 Task: Open Card Card0000000163 in Board Board0000000041 in Workspace WS0000000014 in Trello. Add Member Carxxstreet791@gmail.com to Card Card0000000163 in Board Board0000000041 in Workspace WS0000000014 in Trello. Add Orange Label titled Label0000000163 to Card Card0000000163 in Board Board0000000041 in Workspace WS0000000014 in Trello. Add Checklist CL0000000163 to Card Card0000000163 in Board Board0000000041 in Workspace WS0000000014 in Trello. Add Dates with Start Date as Oct 01 2023 and Due Date as Oct 31 2023 to Card Card0000000163 in Board Board0000000041 in Workspace WS0000000014 in Trello
Action: Mouse moved to (429, 560)
Screenshot: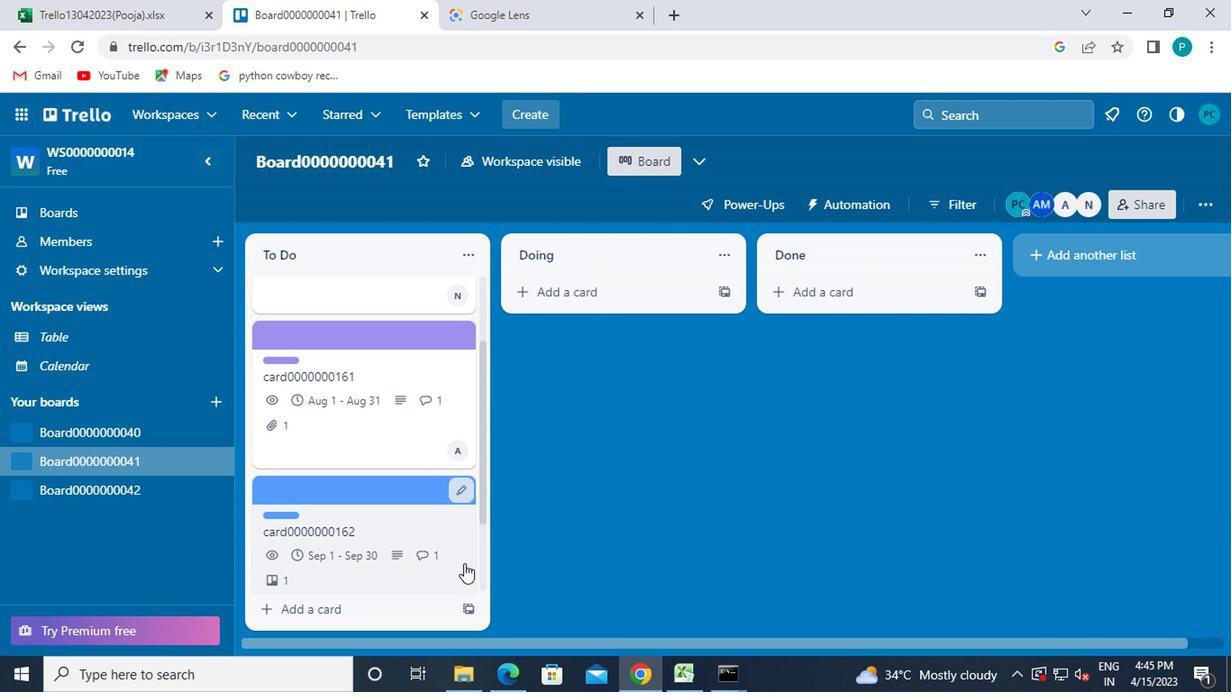 
Action: Mouse scrolled (429, 560) with delta (0, 0)
Screenshot: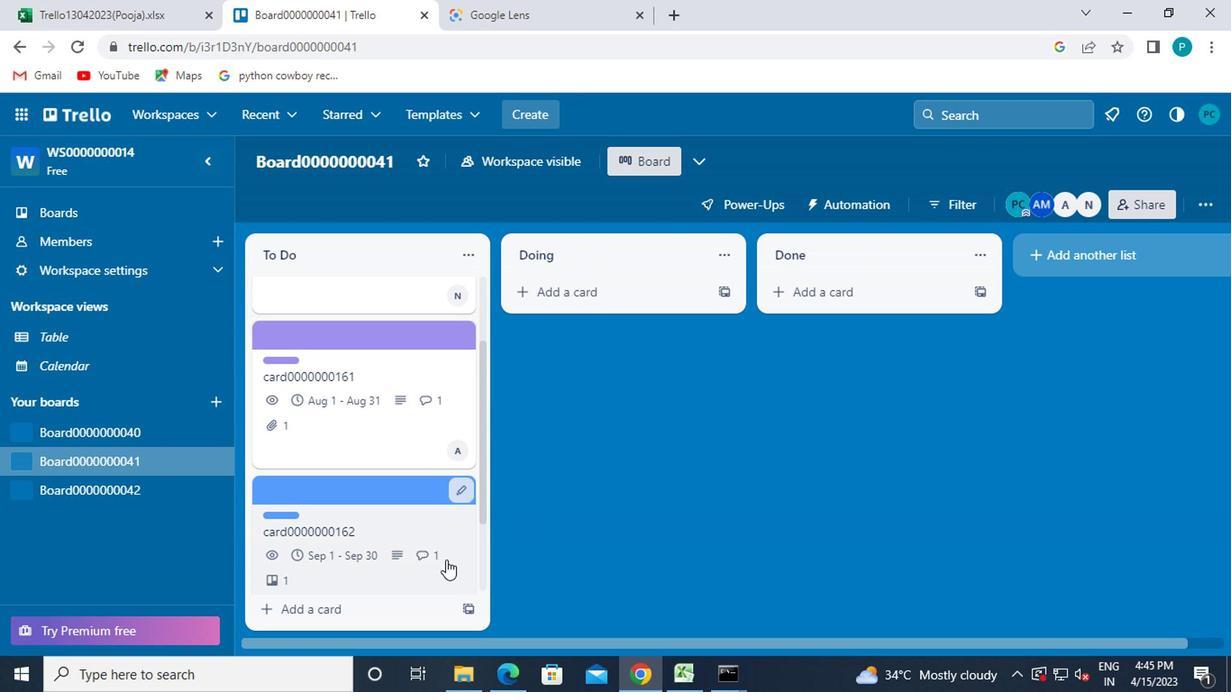 
Action: Mouse scrolled (429, 560) with delta (0, 0)
Screenshot: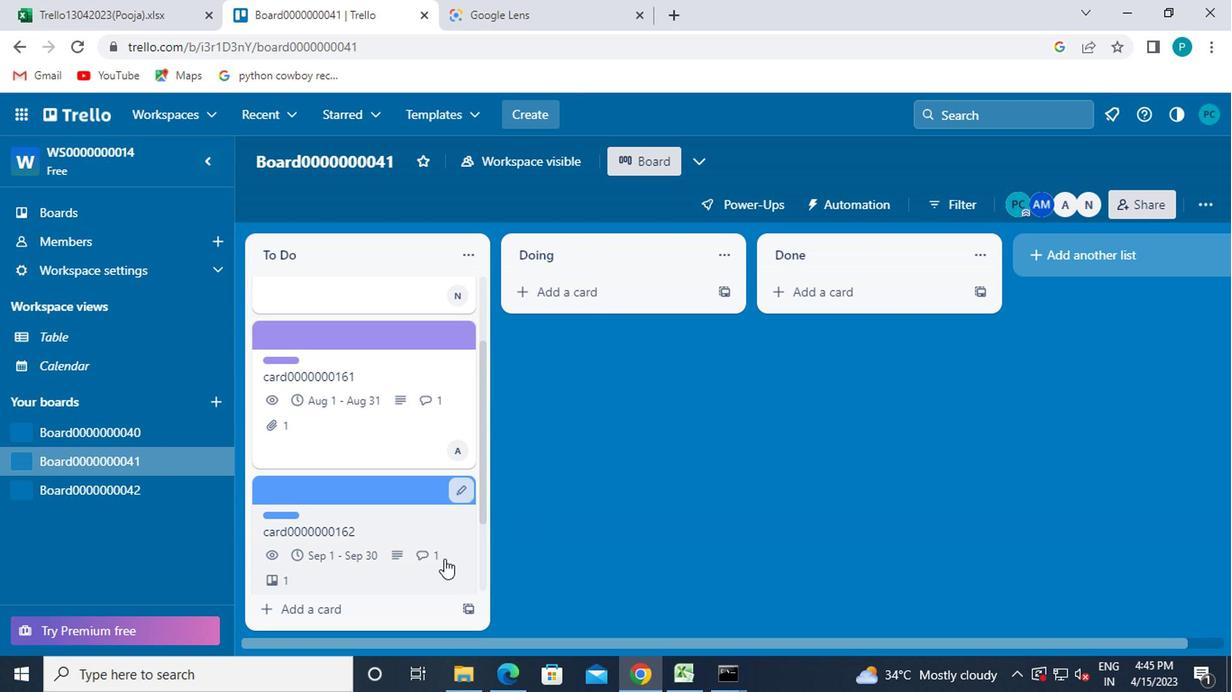 
Action: Mouse scrolled (429, 560) with delta (0, 0)
Screenshot: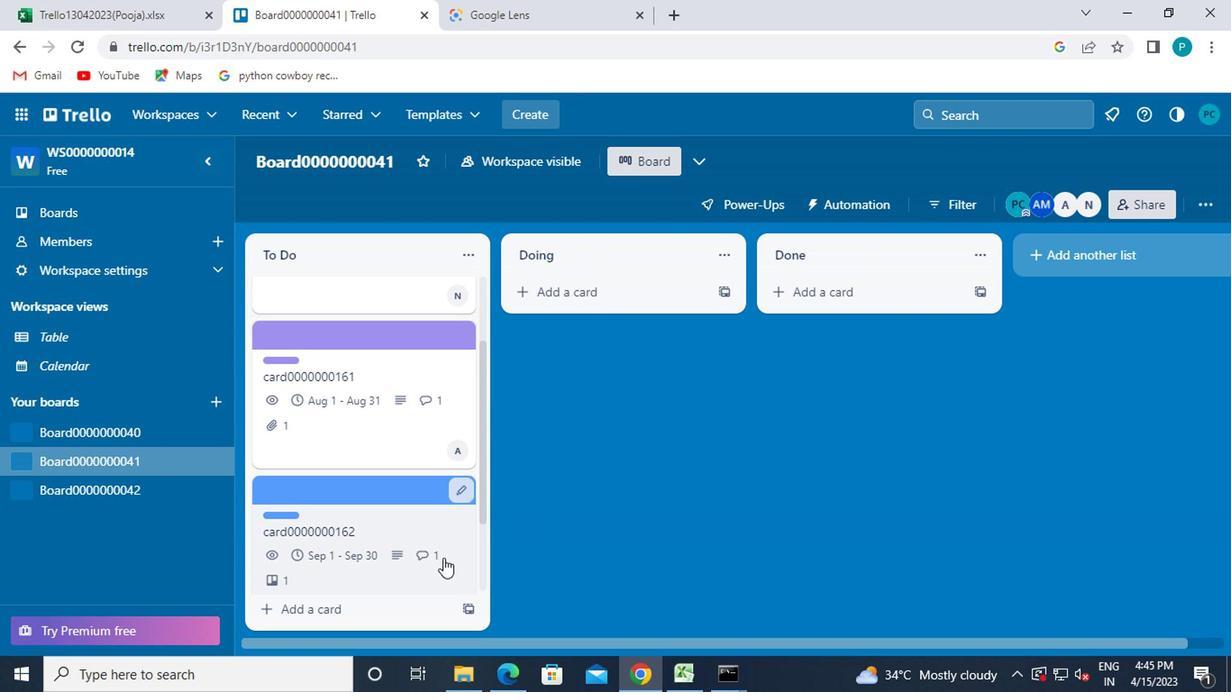 
Action: Mouse moved to (400, 538)
Screenshot: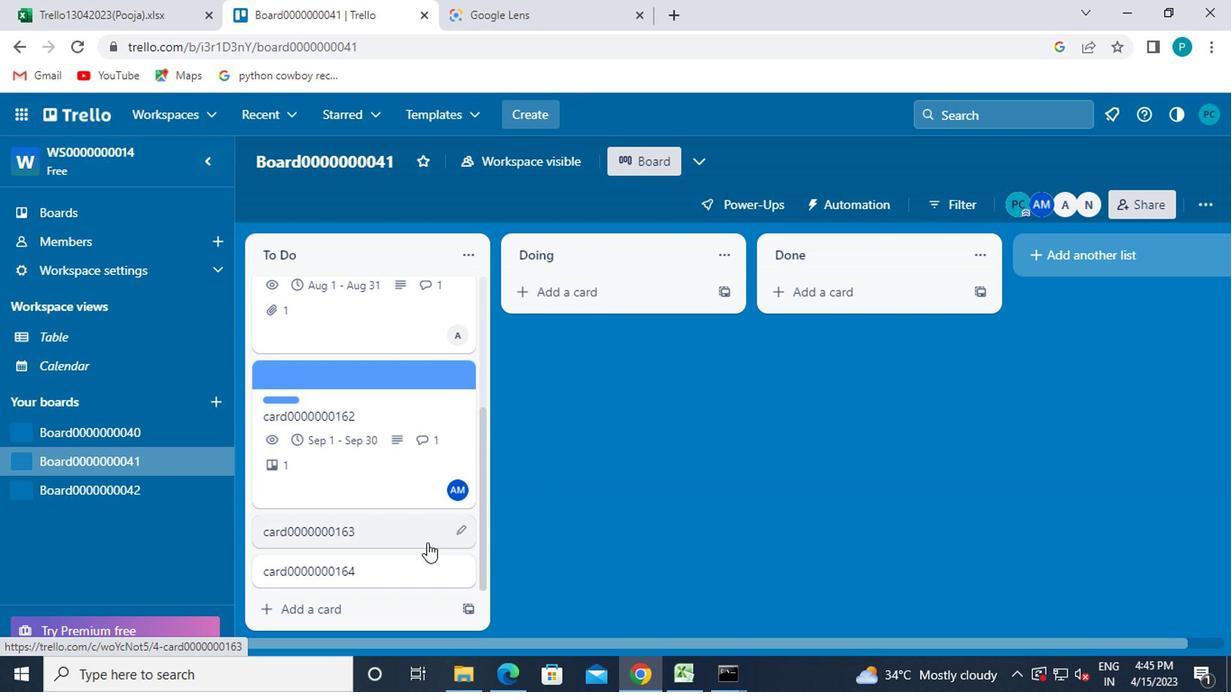 
Action: Mouse pressed left at (400, 538)
Screenshot: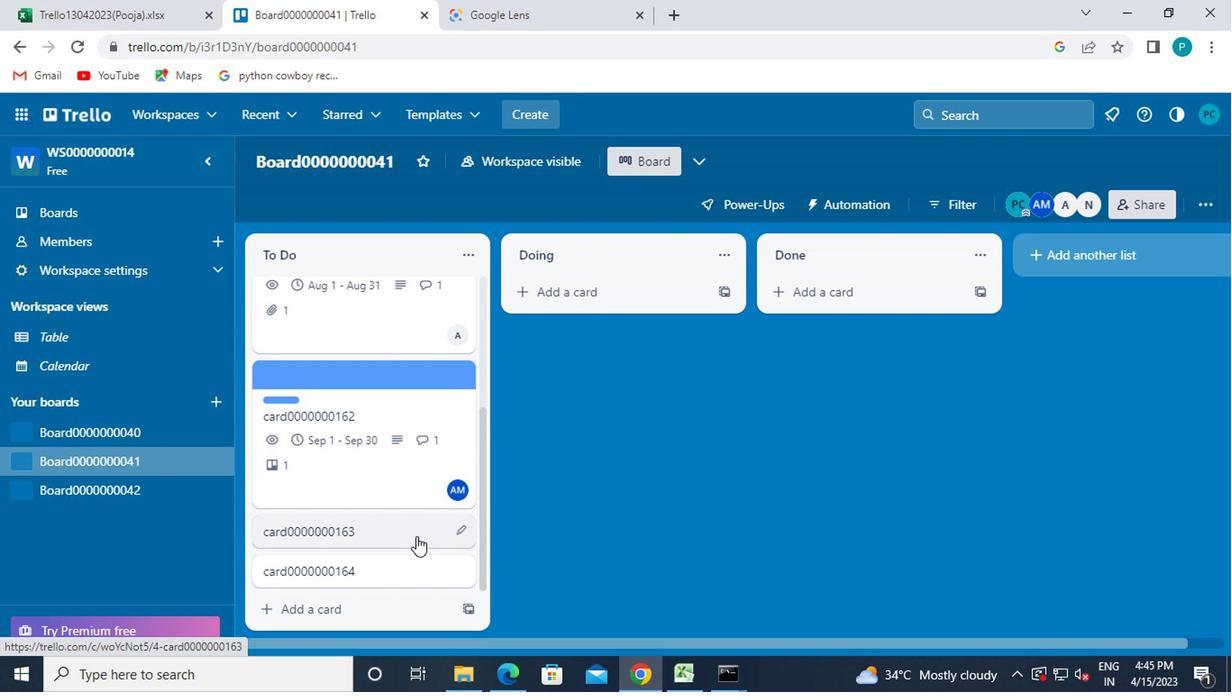 
Action: Mouse moved to (851, 324)
Screenshot: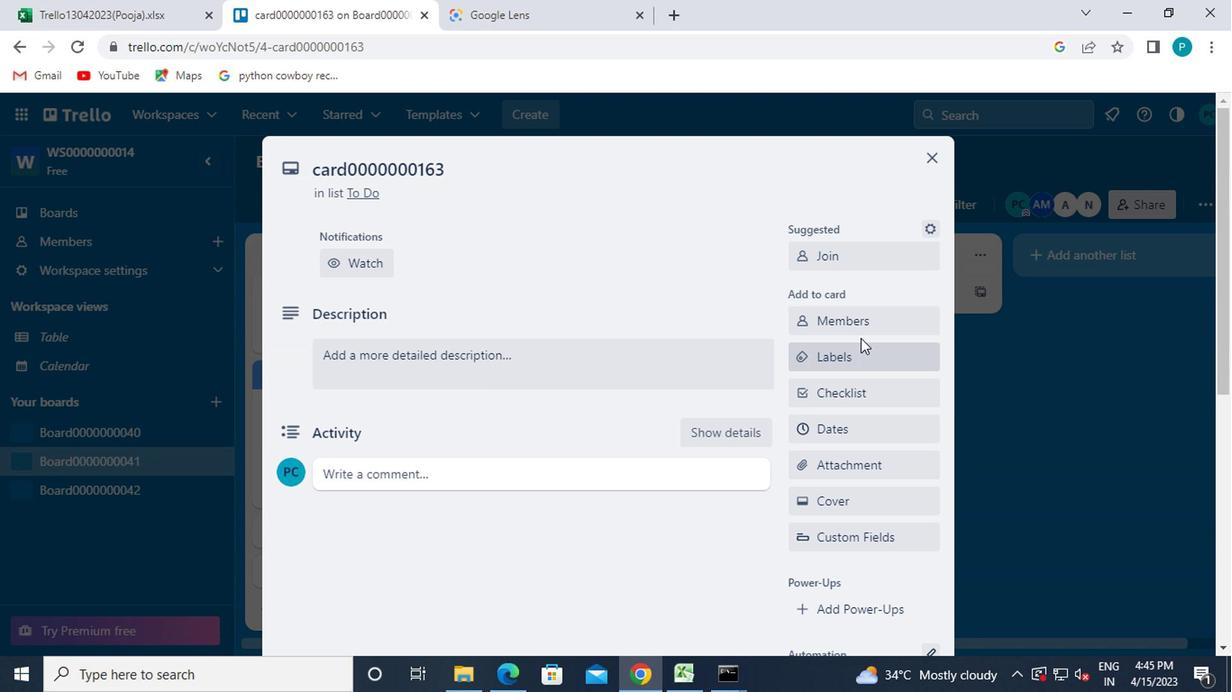 
Action: Mouse pressed left at (851, 324)
Screenshot: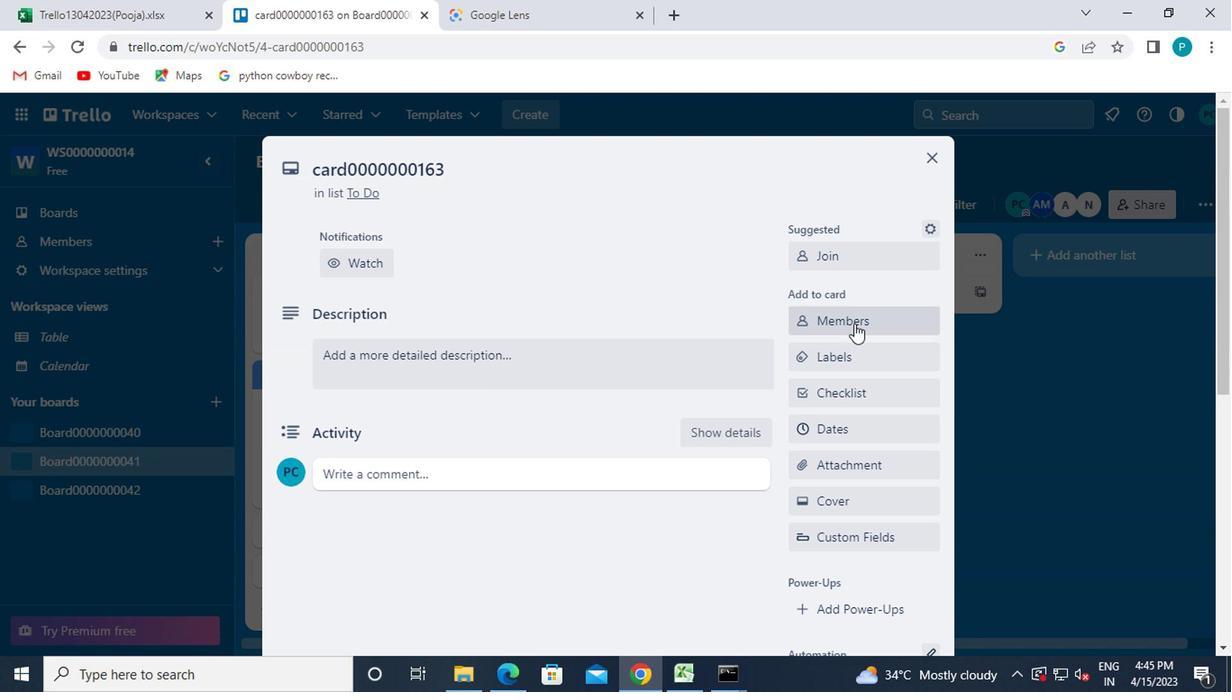 
Action: Mouse moved to (853, 196)
Screenshot: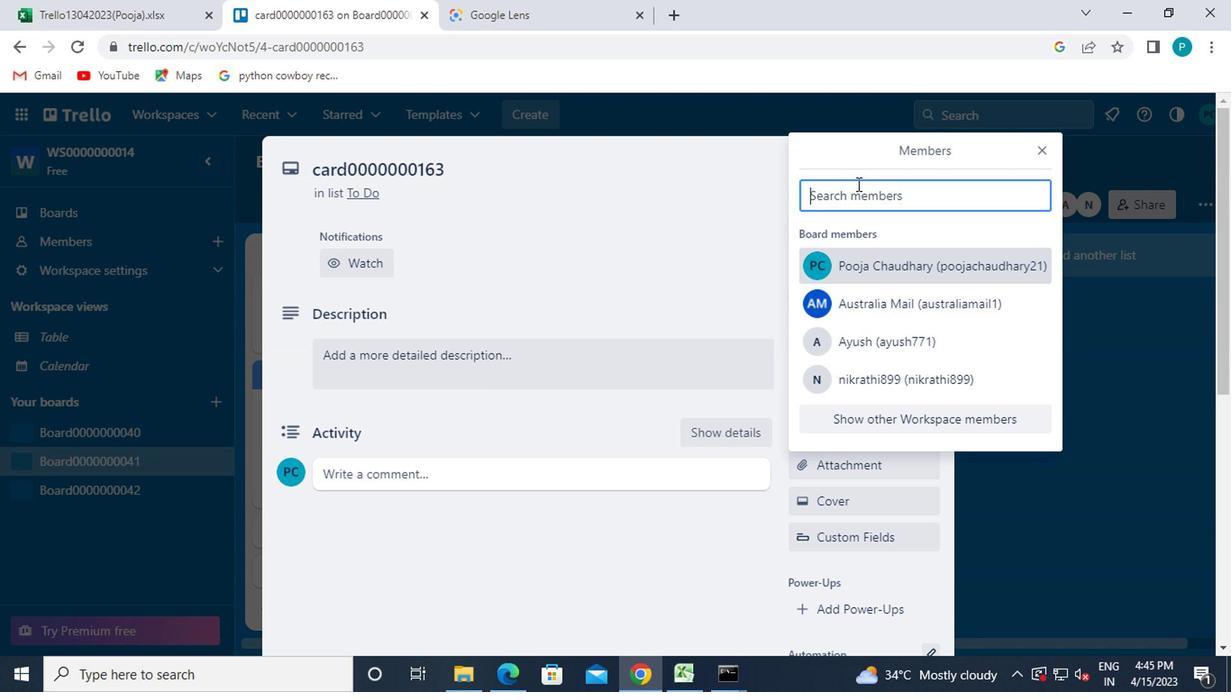 
Action: Mouse pressed left at (853, 196)
Screenshot: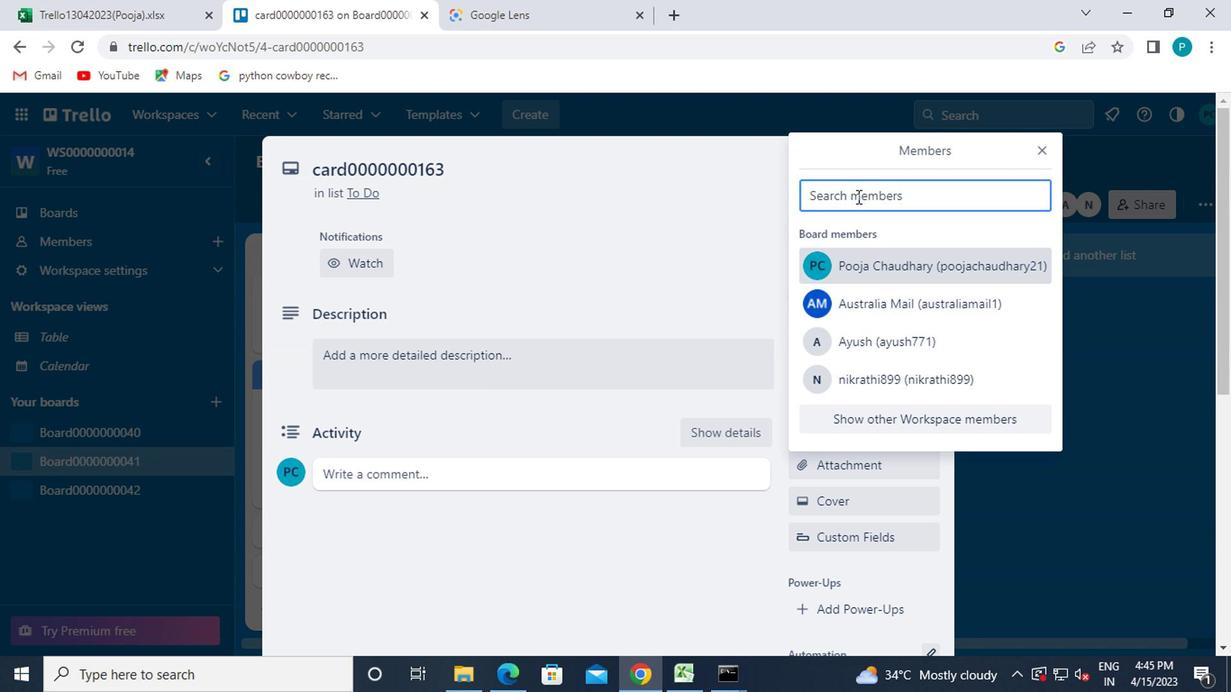
Action: Key pressed carxx
Screenshot: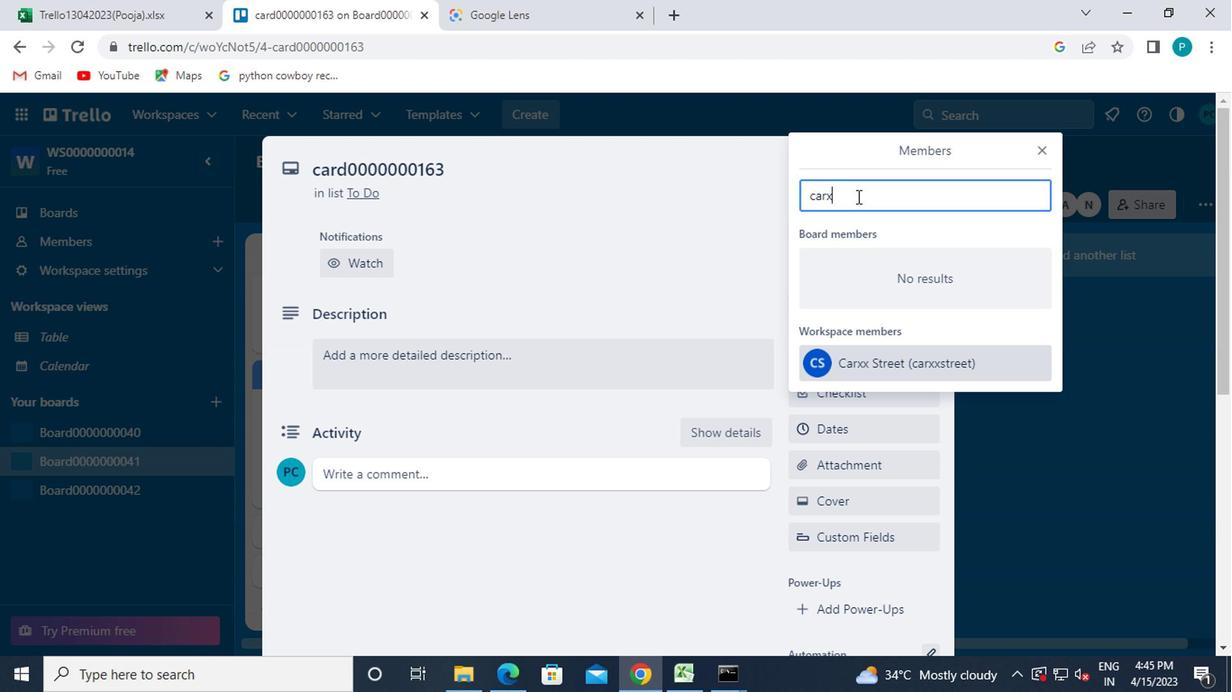 
Action: Mouse moved to (905, 357)
Screenshot: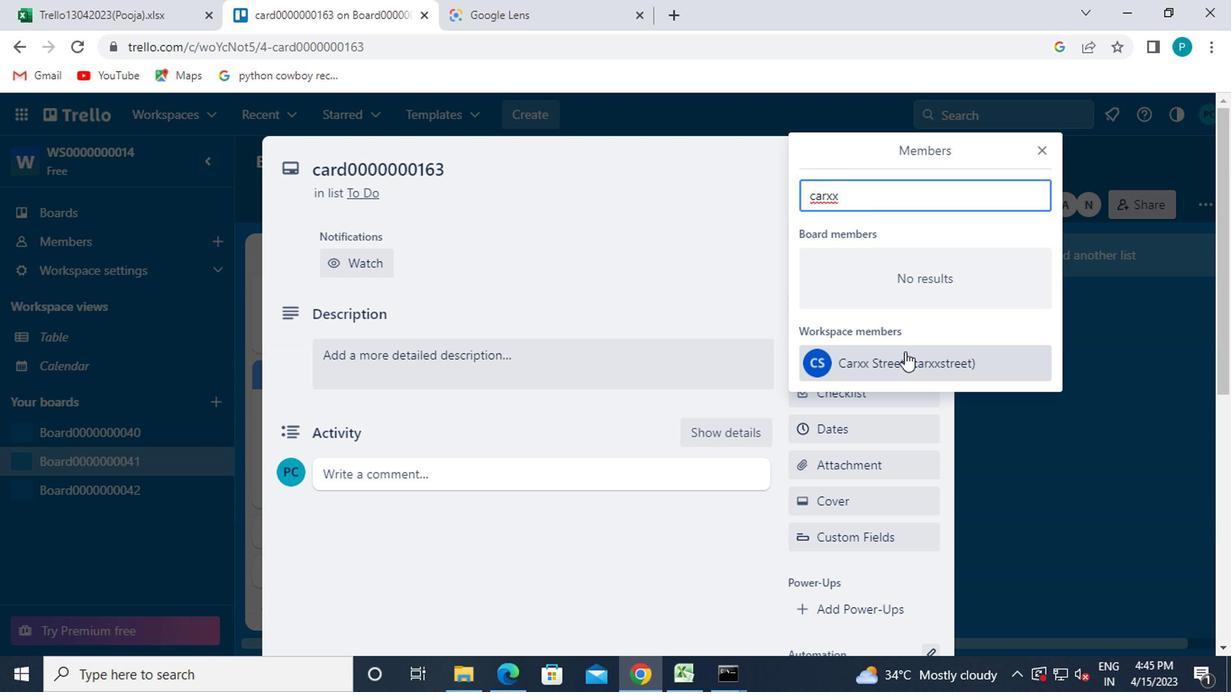 
Action: Mouse pressed left at (905, 357)
Screenshot: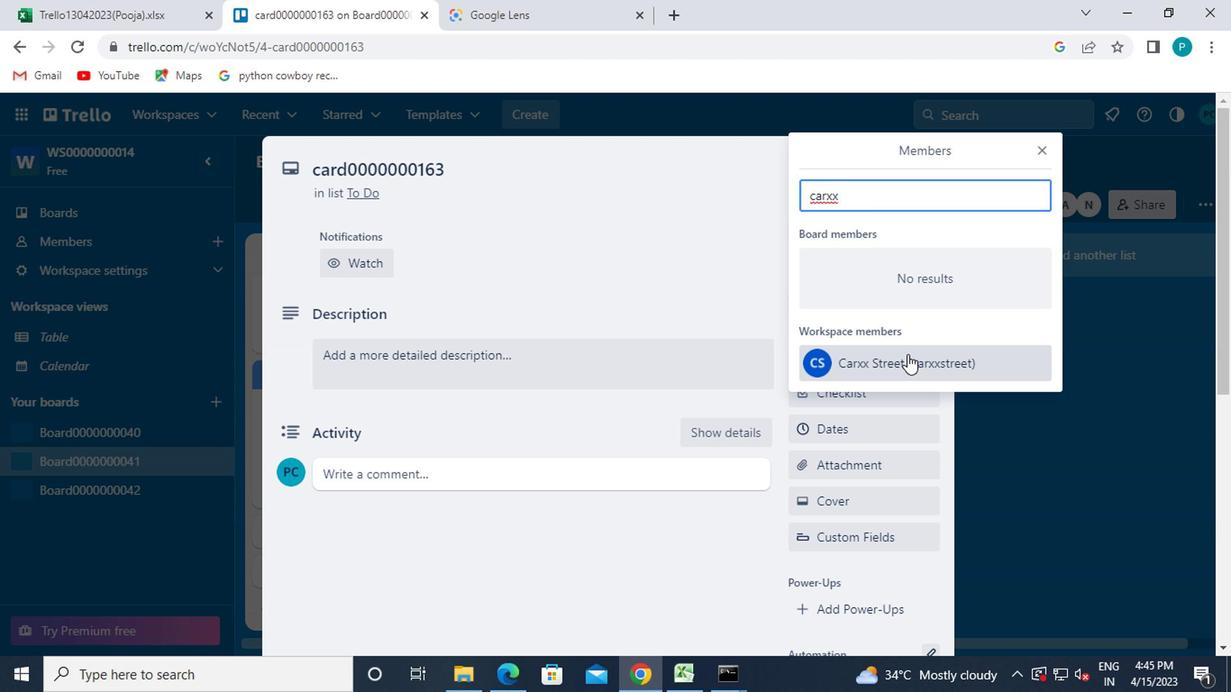 
Action: Mouse moved to (1048, 147)
Screenshot: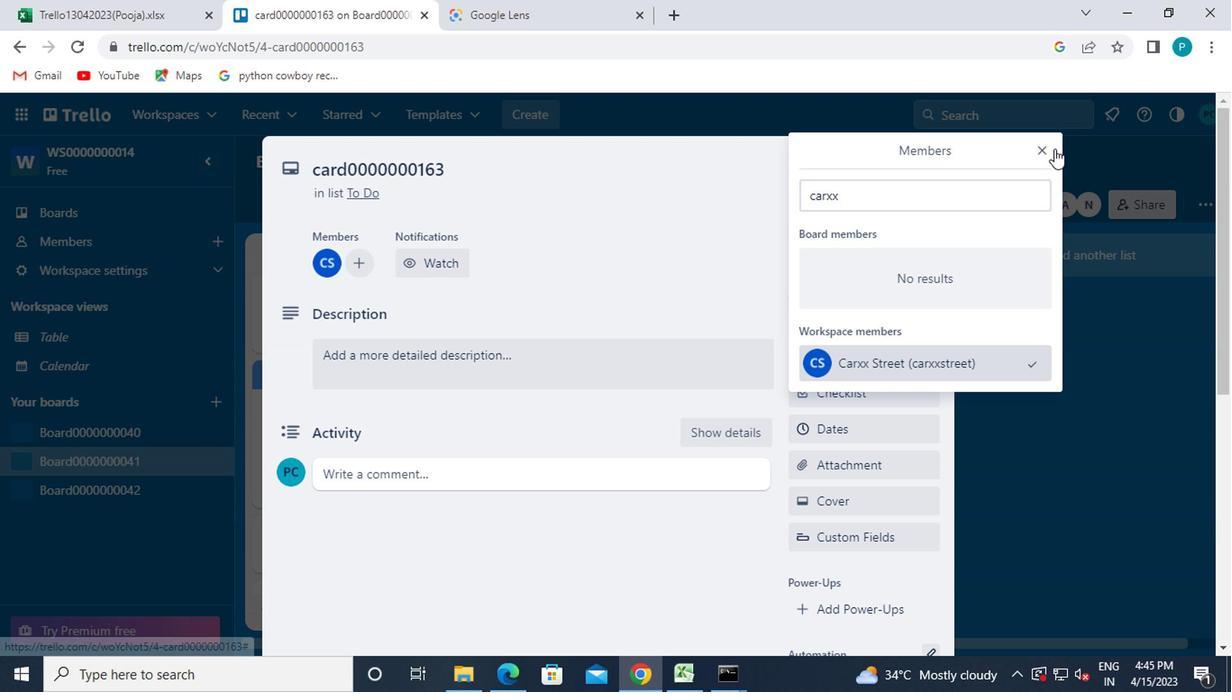 
Action: Mouse pressed left at (1048, 147)
Screenshot: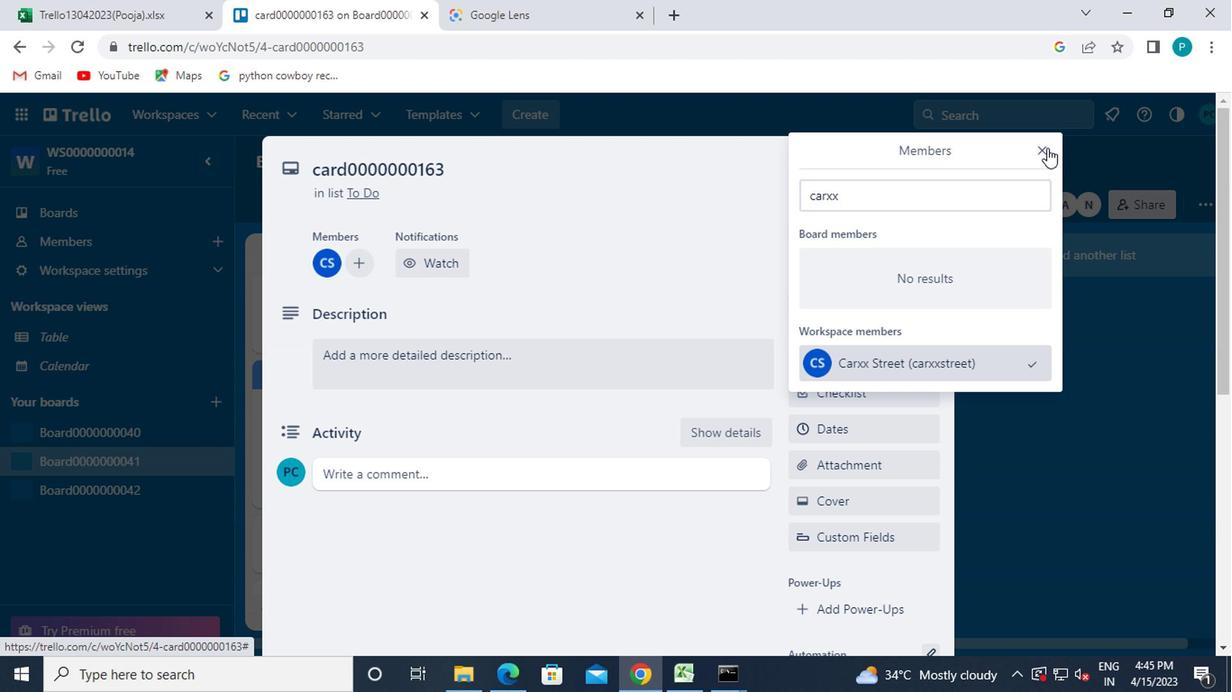 
Action: Mouse moved to (889, 359)
Screenshot: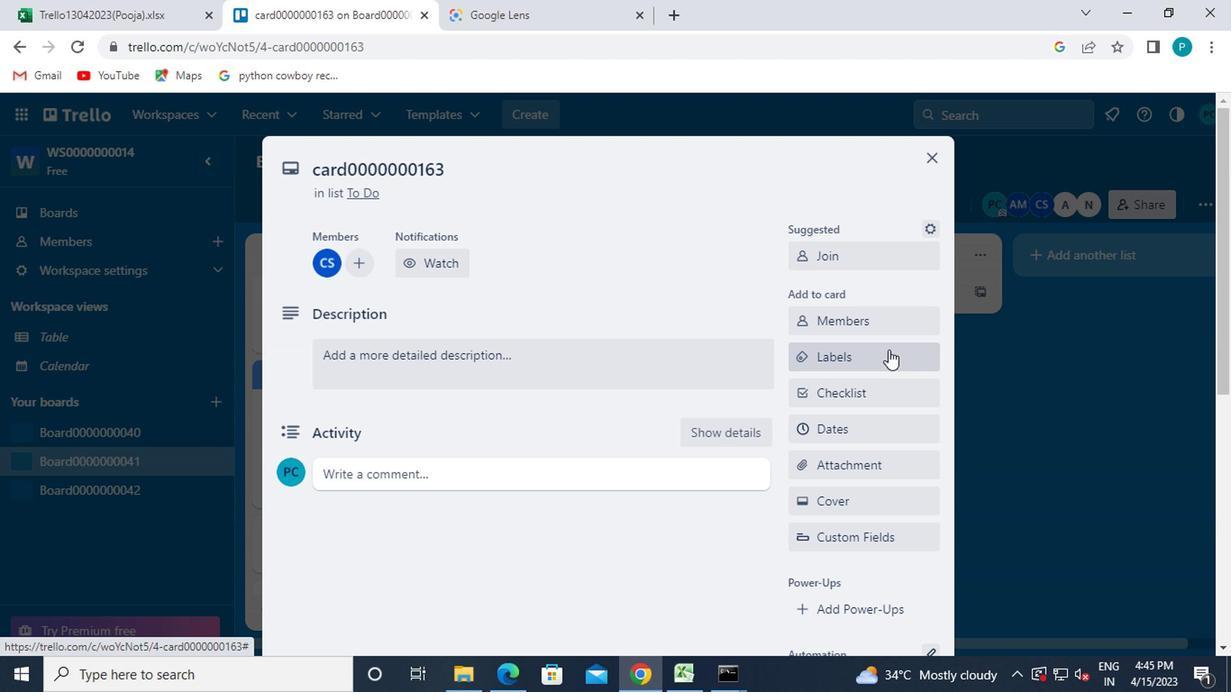 
Action: Mouse pressed left at (889, 359)
Screenshot: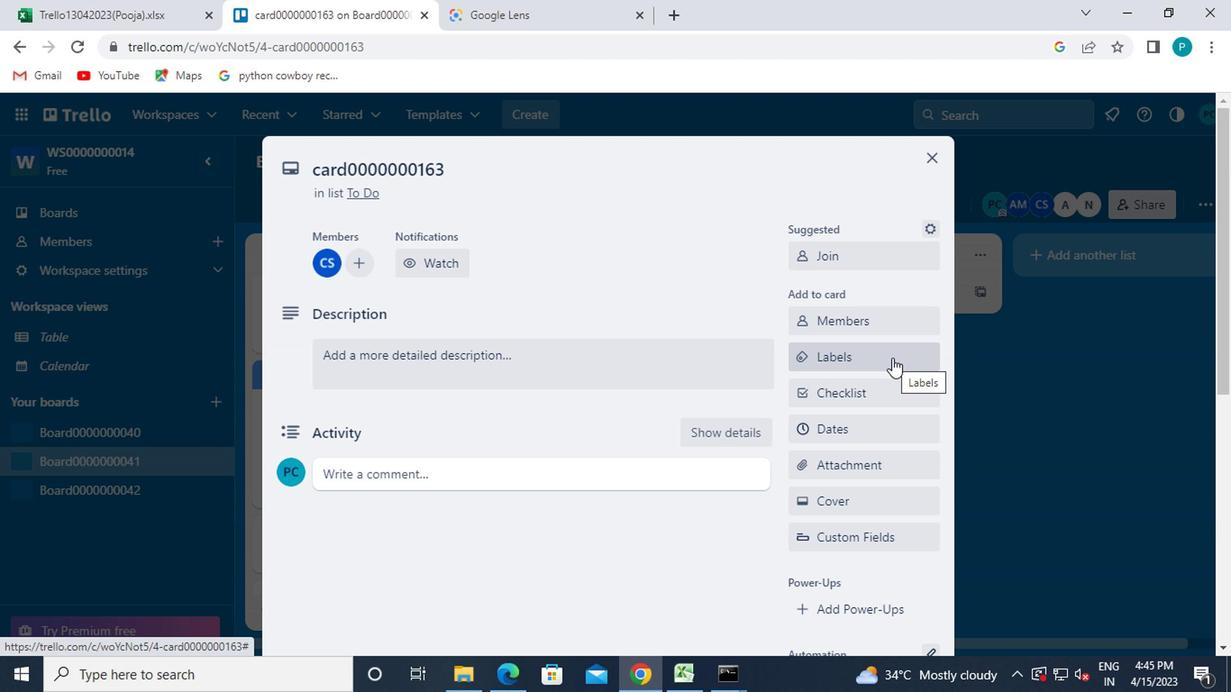 
Action: Mouse moved to (898, 575)
Screenshot: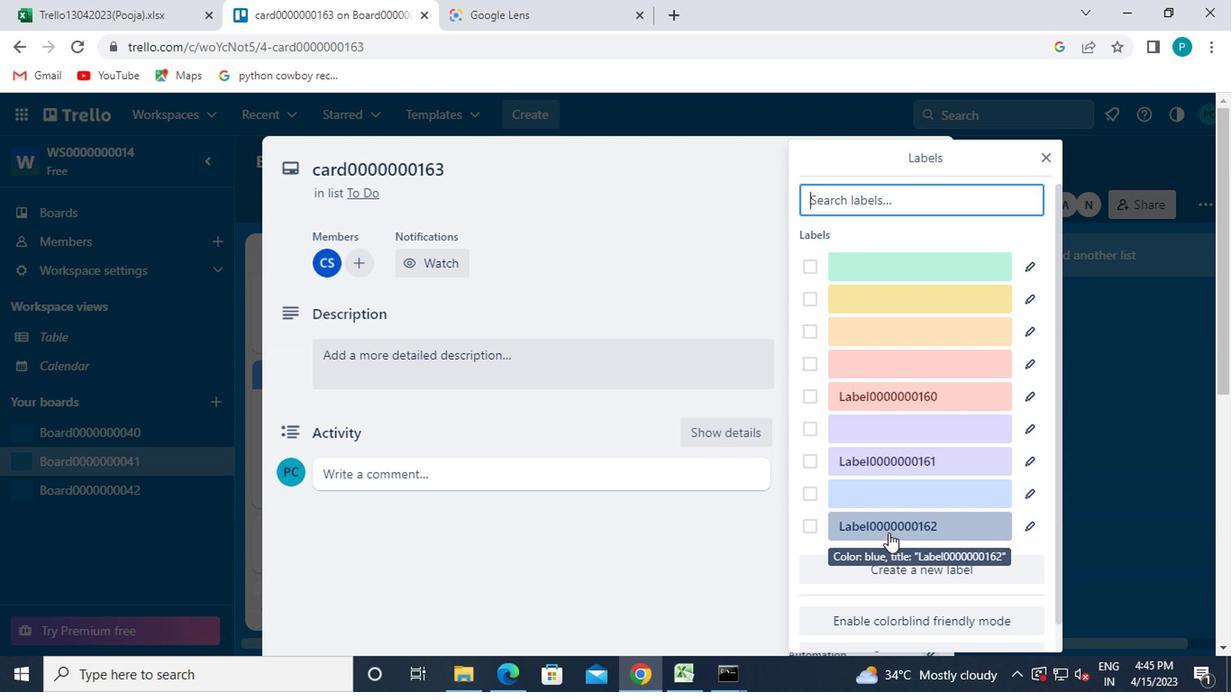 
Action: Mouse pressed left at (898, 575)
Screenshot: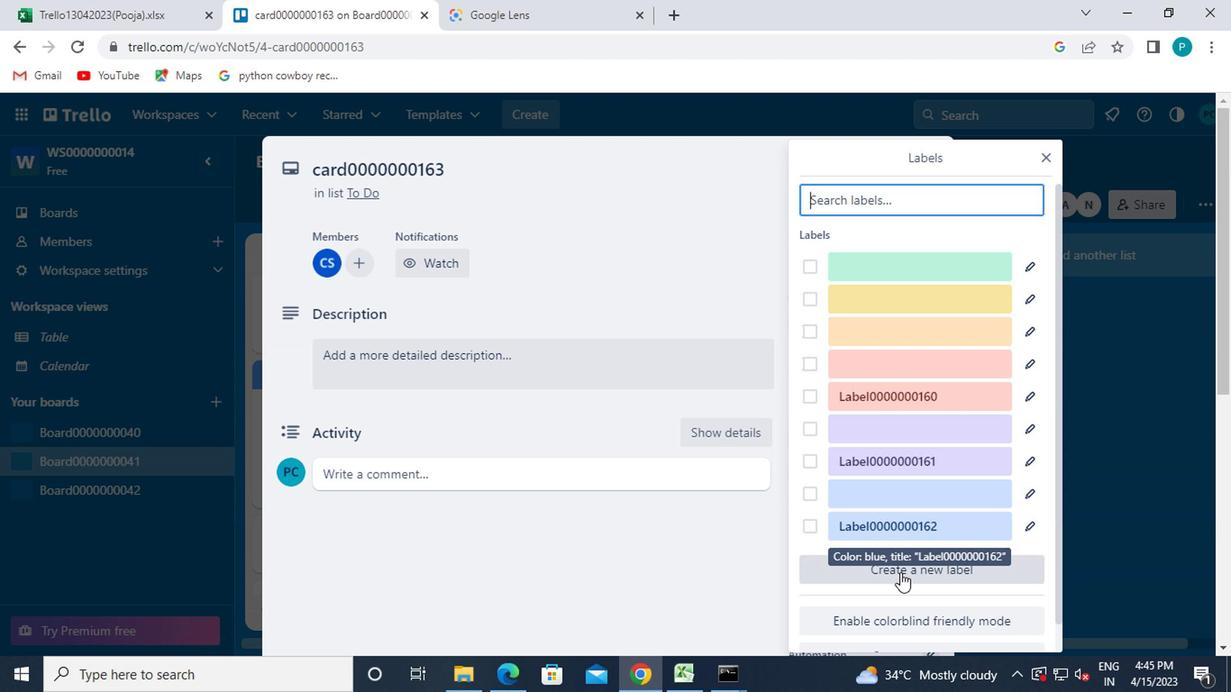 
Action: Mouse moved to (874, 323)
Screenshot: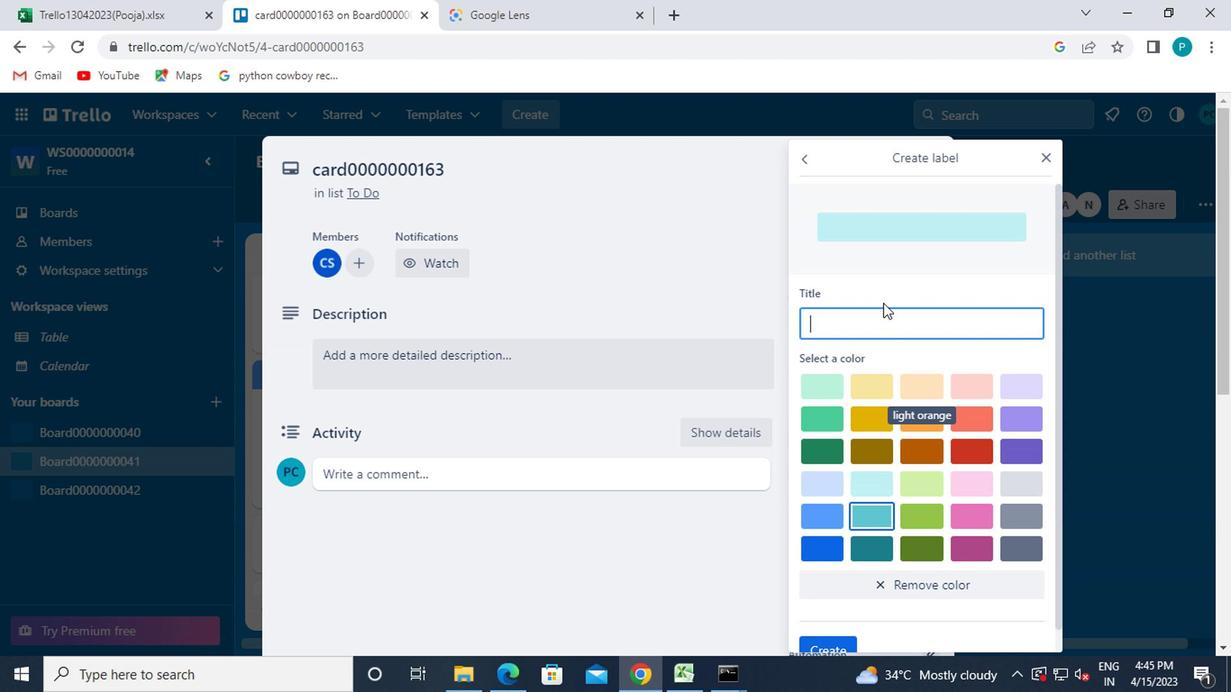 
Action: Mouse pressed left at (874, 323)
Screenshot: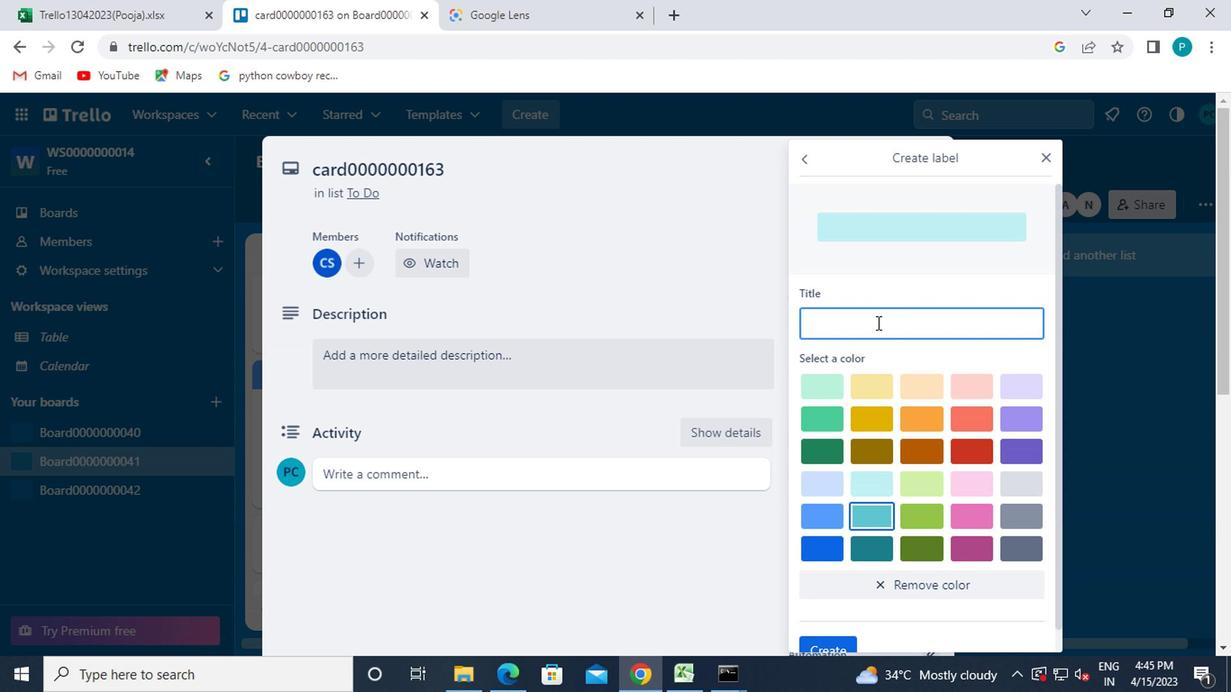 
Action: Mouse moved to (920, 422)
Screenshot: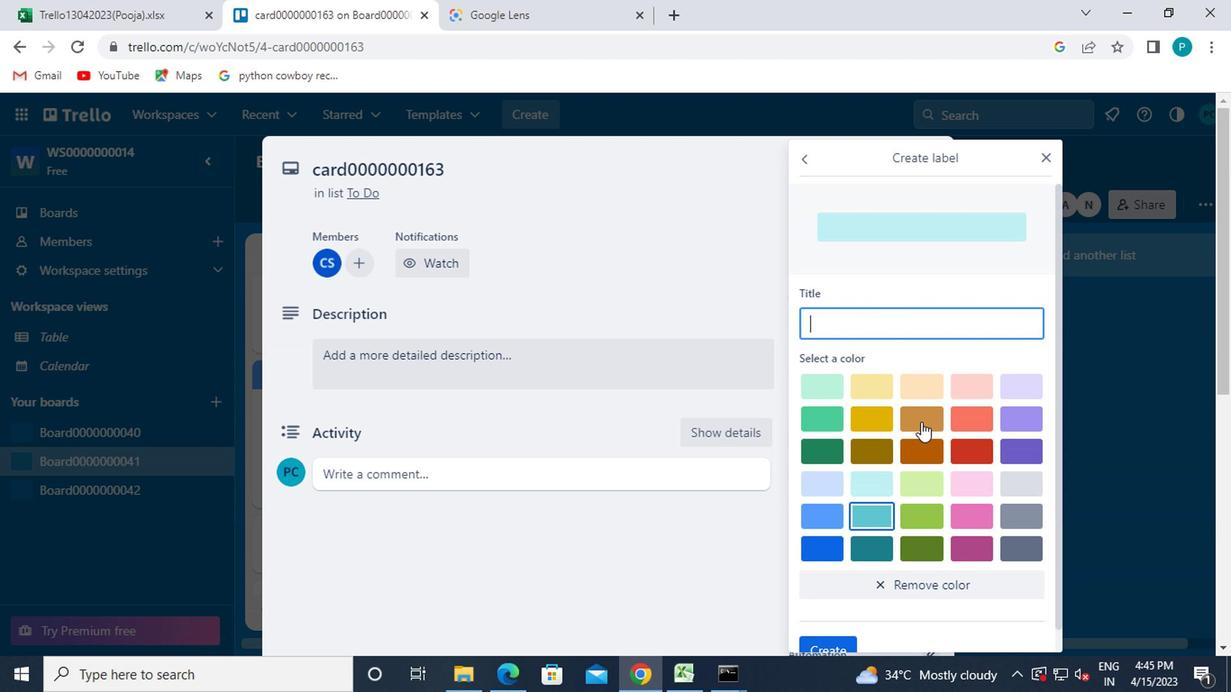 
Action: Mouse pressed left at (920, 422)
Screenshot: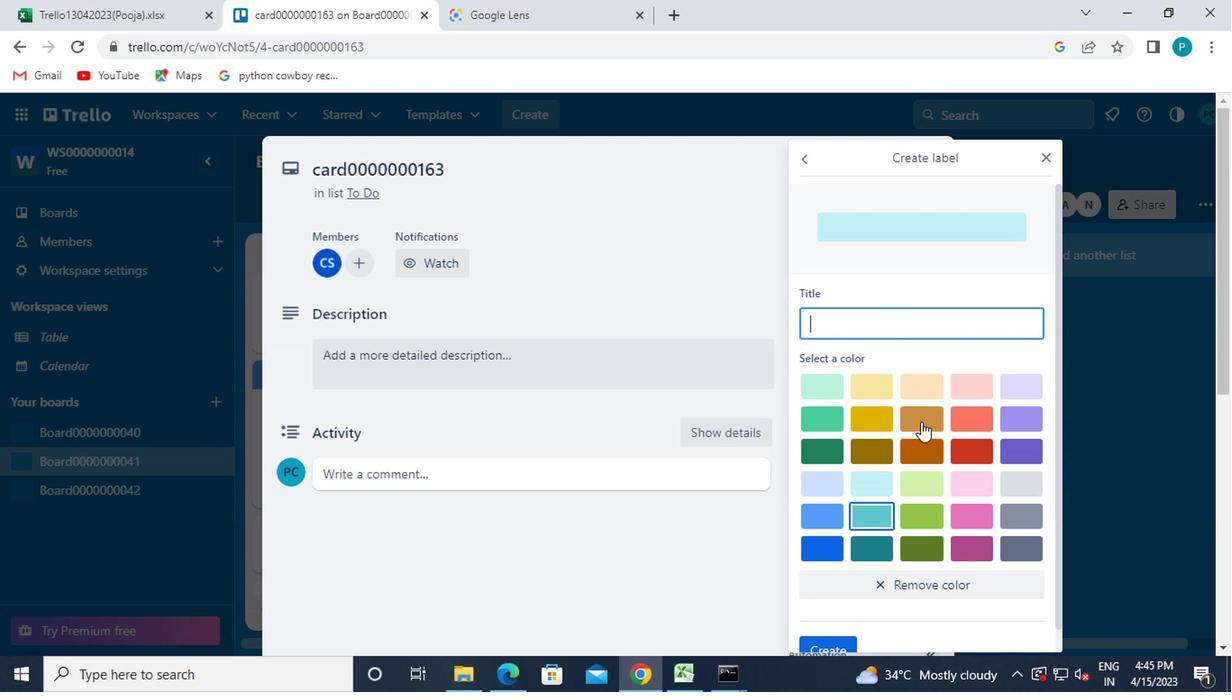 
Action: Mouse moved to (821, 318)
Screenshot: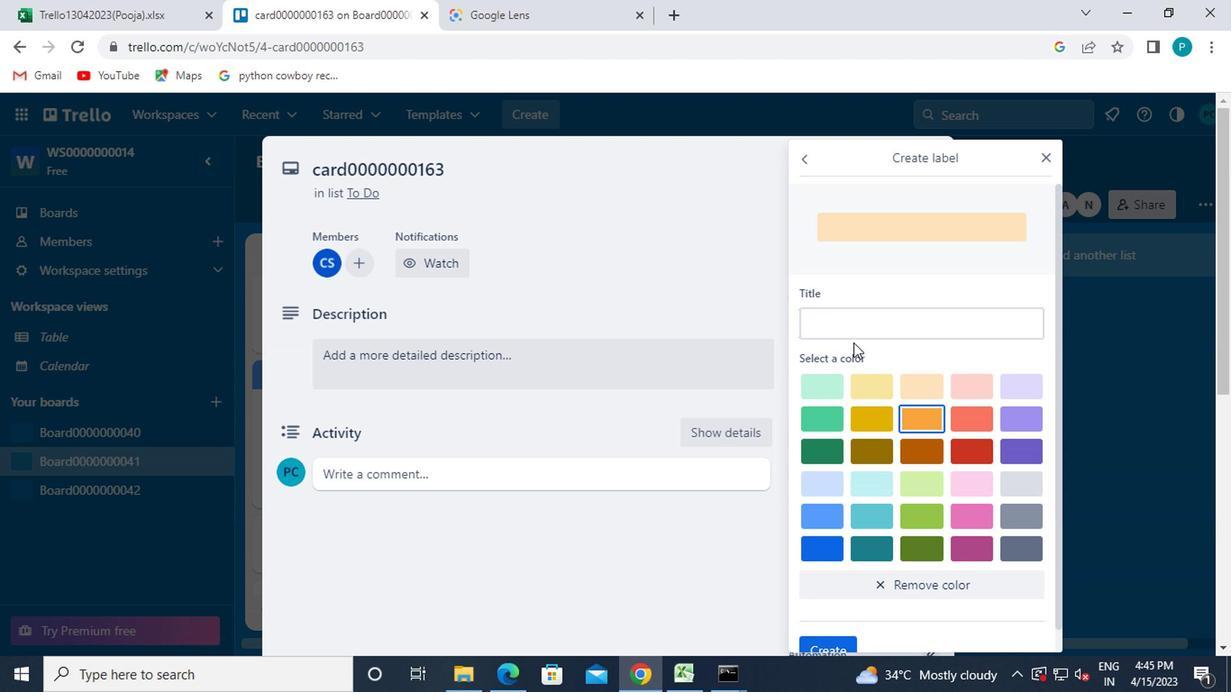 
Action: Mouse pressed left at (821, 318)
Screenshot: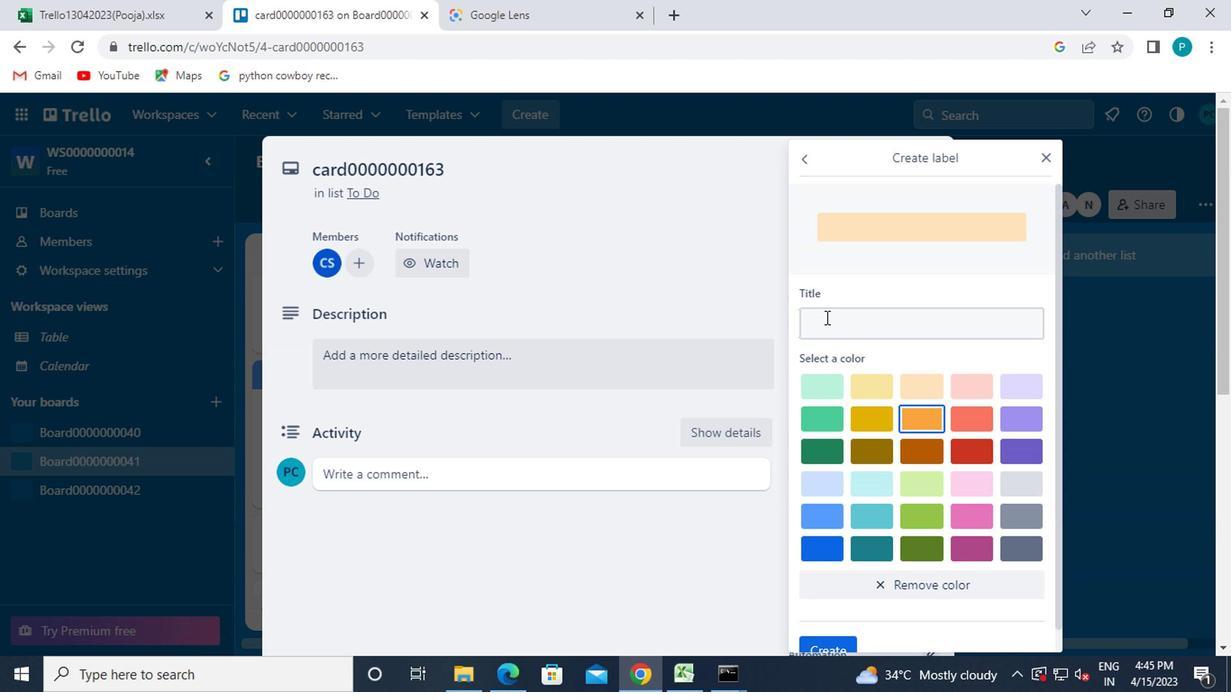 
Action: Key pressed <Key.caps_lock>l<Key.caps_lock>abel0000000163
Screenshot: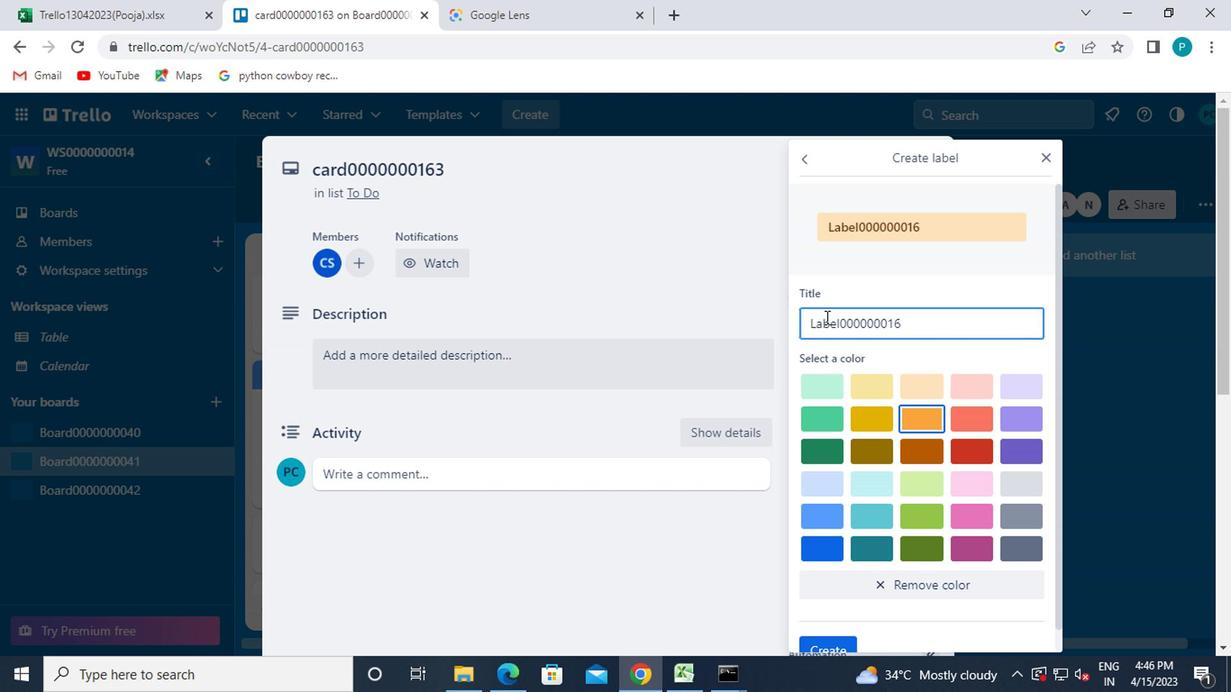 
Action: Mouse scrolled (821, 317) with delta (0, 0)
Screenshot: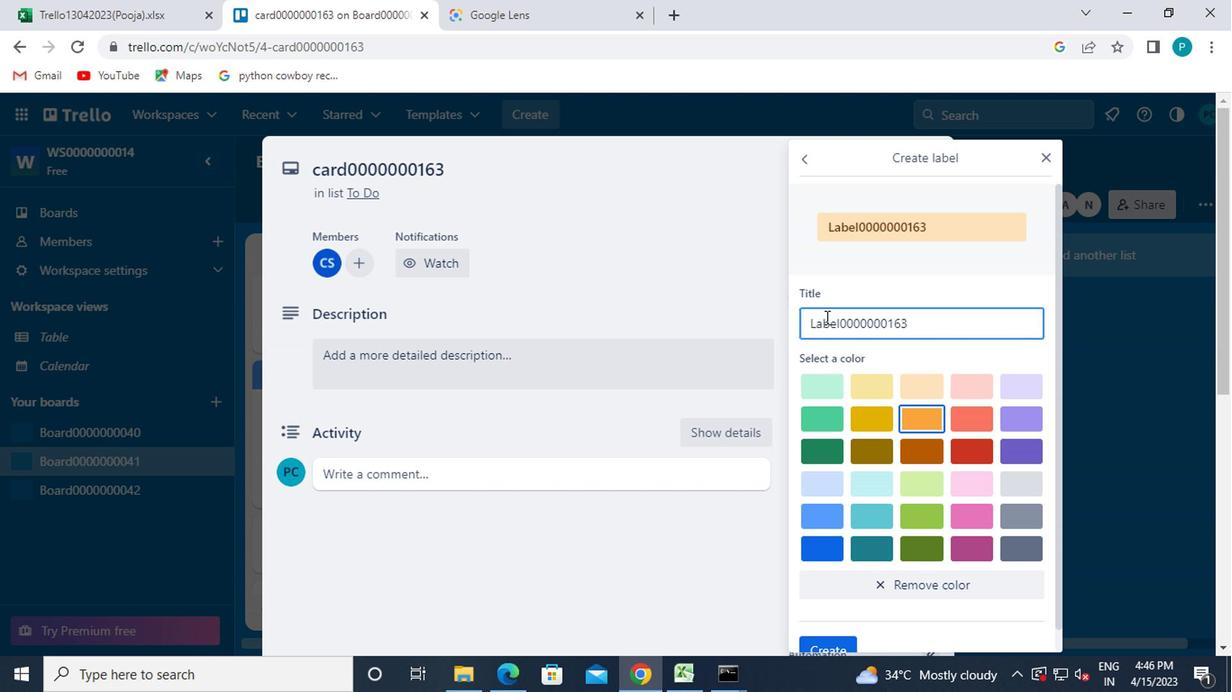 
Action: Mouse scrolled (821, 317) with delta (0, 0)
Screenshot: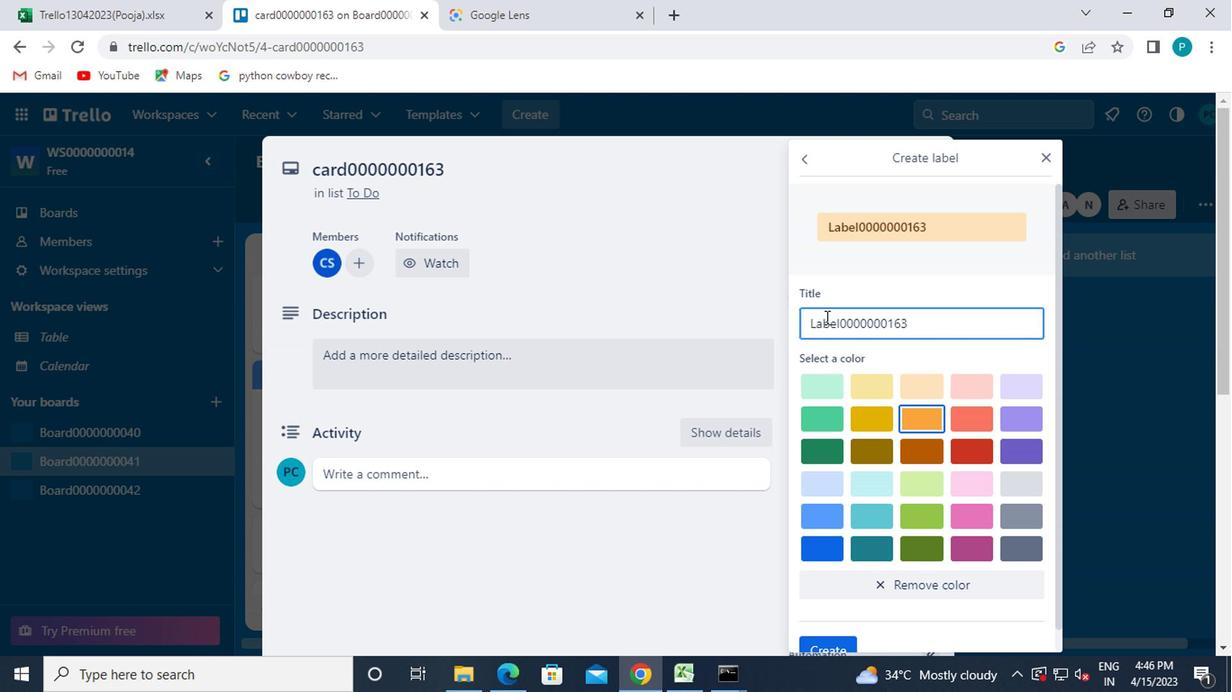 
Action: Mouse scrolled (821, 317) with delta (0, 0)
Screenshot: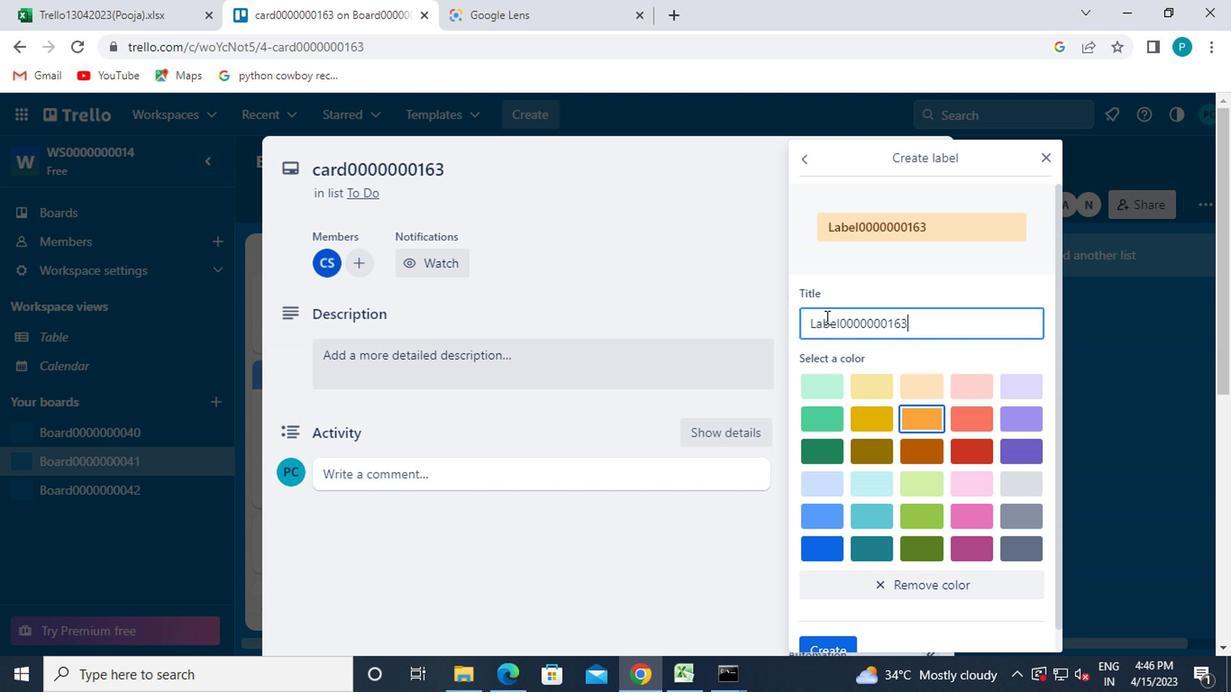 
Action: Mouse moved to (837, 481)
Screenshot: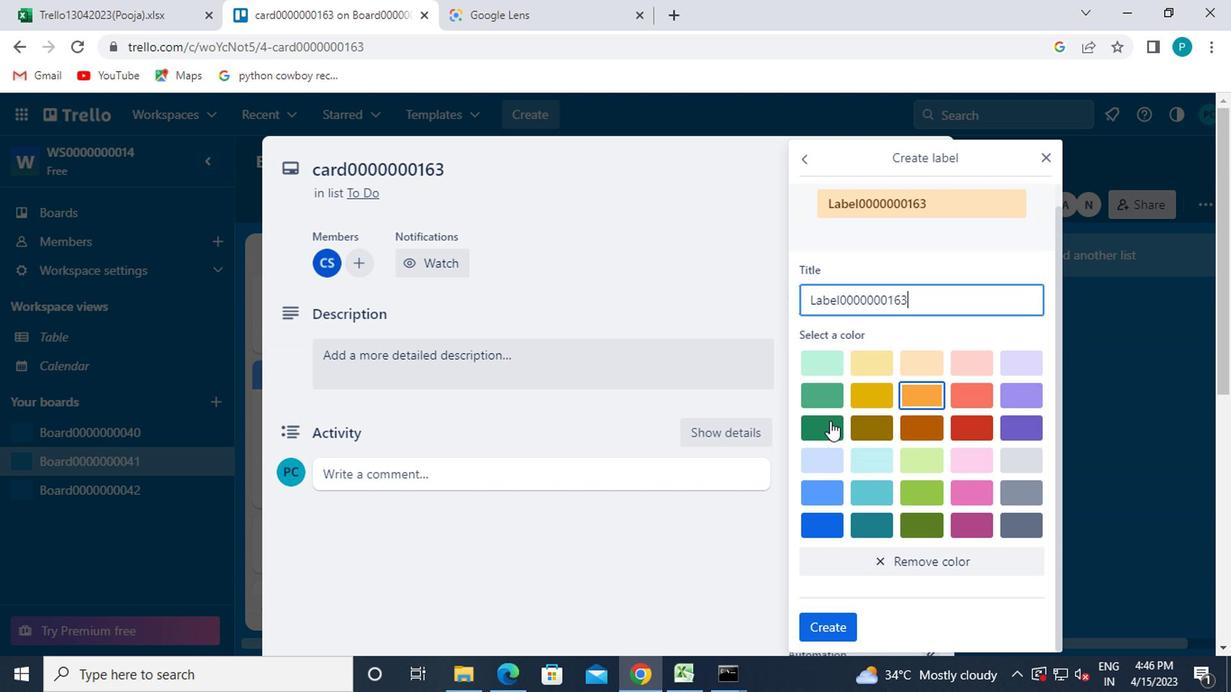 
Action: Mouse scrolled (837, 481) with delta (0, 0)
Screenshot: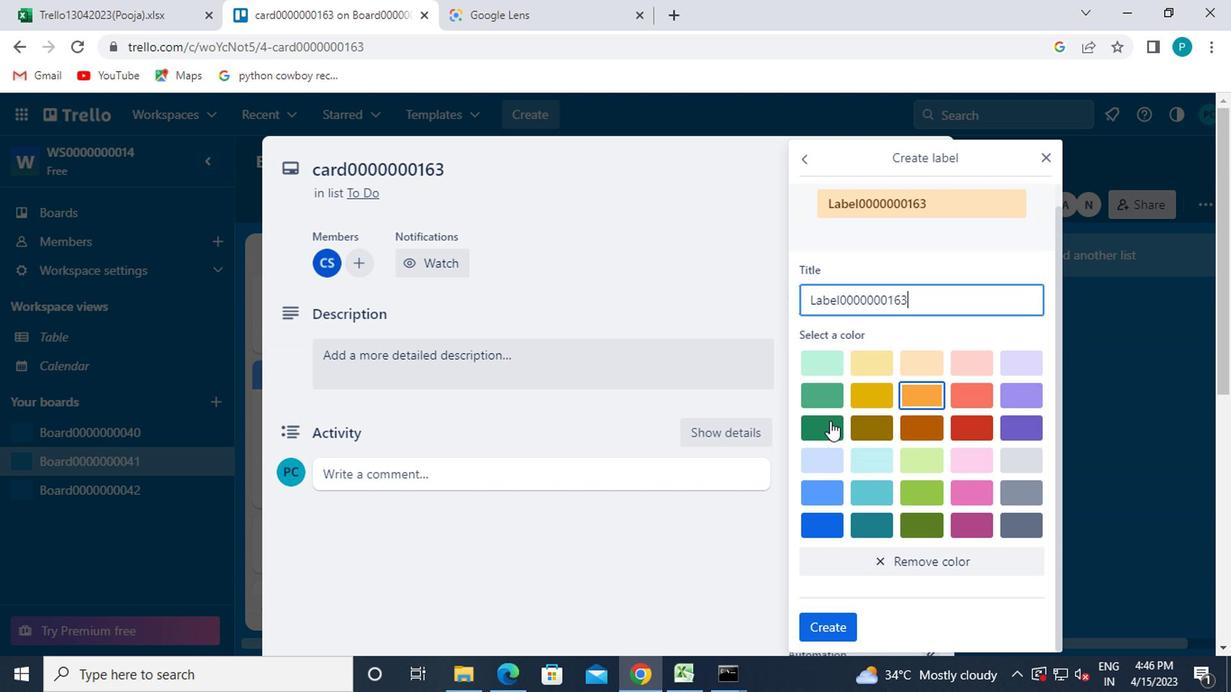 
Action: Mouse moved to (837, 482)
Screenshot: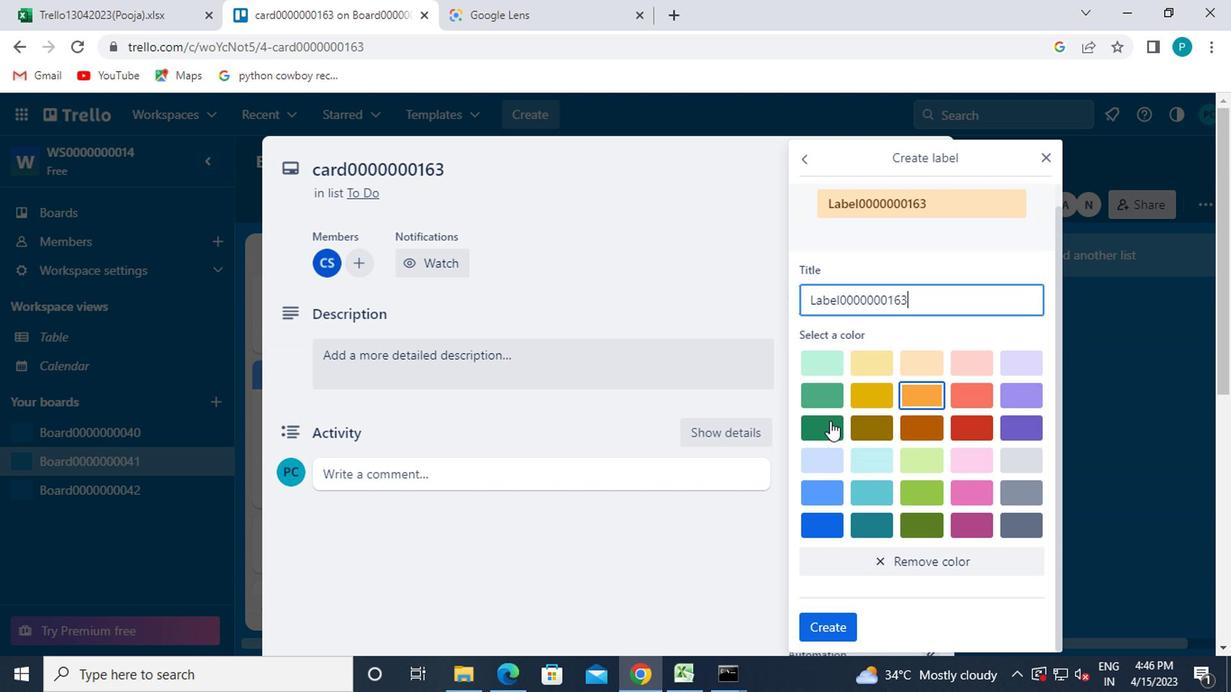 
Action: Mouse scrolled (837, 481) with delta (0, 0)
Screenshot: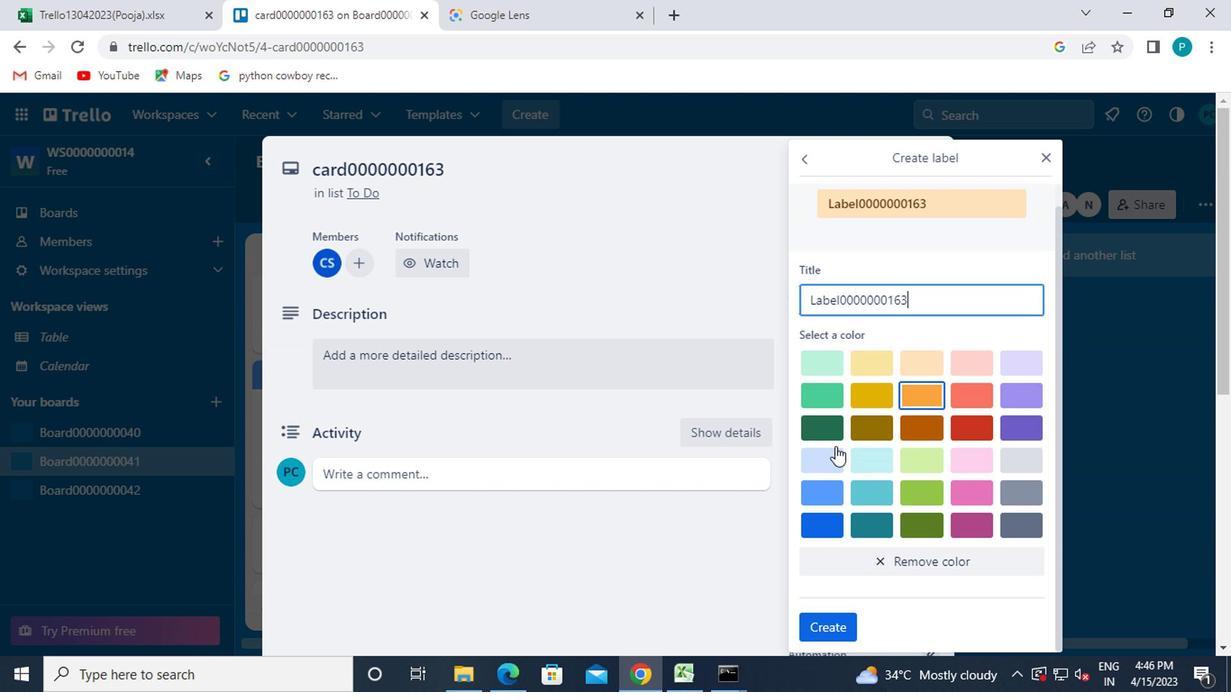 
Action: Mouse moved to (837, 482)
Screenshot: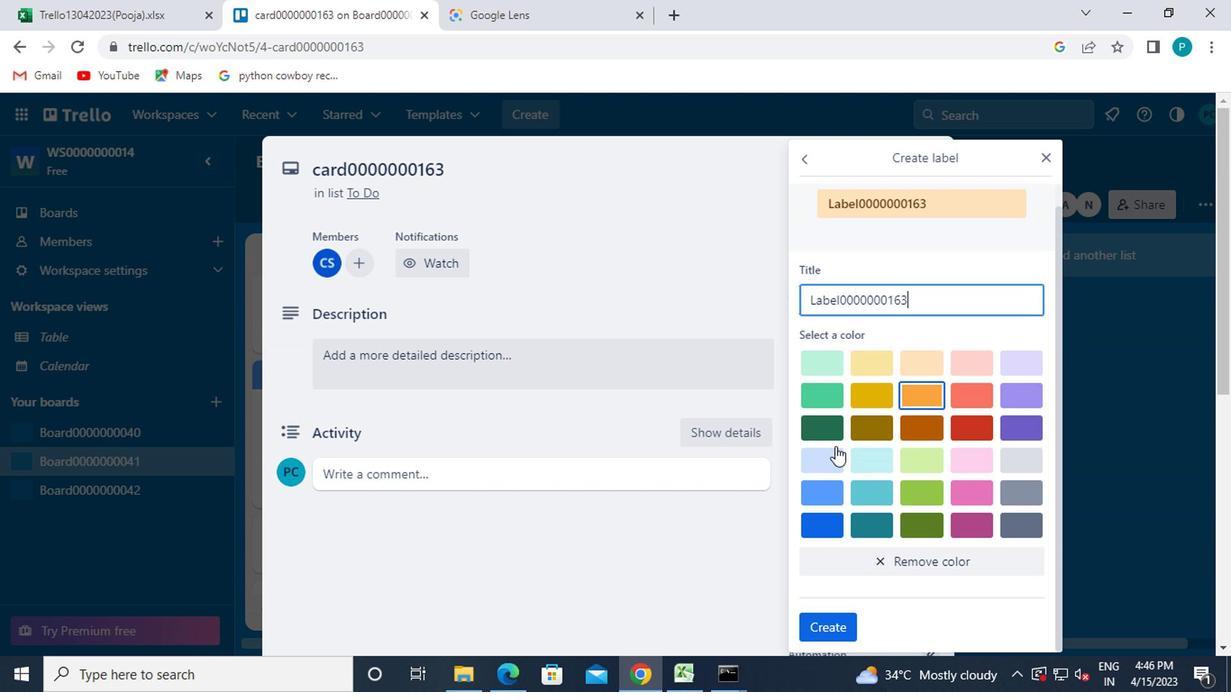 
Action: Mouse scrolled (837, 481) with delta (0, 0)
Screenshot: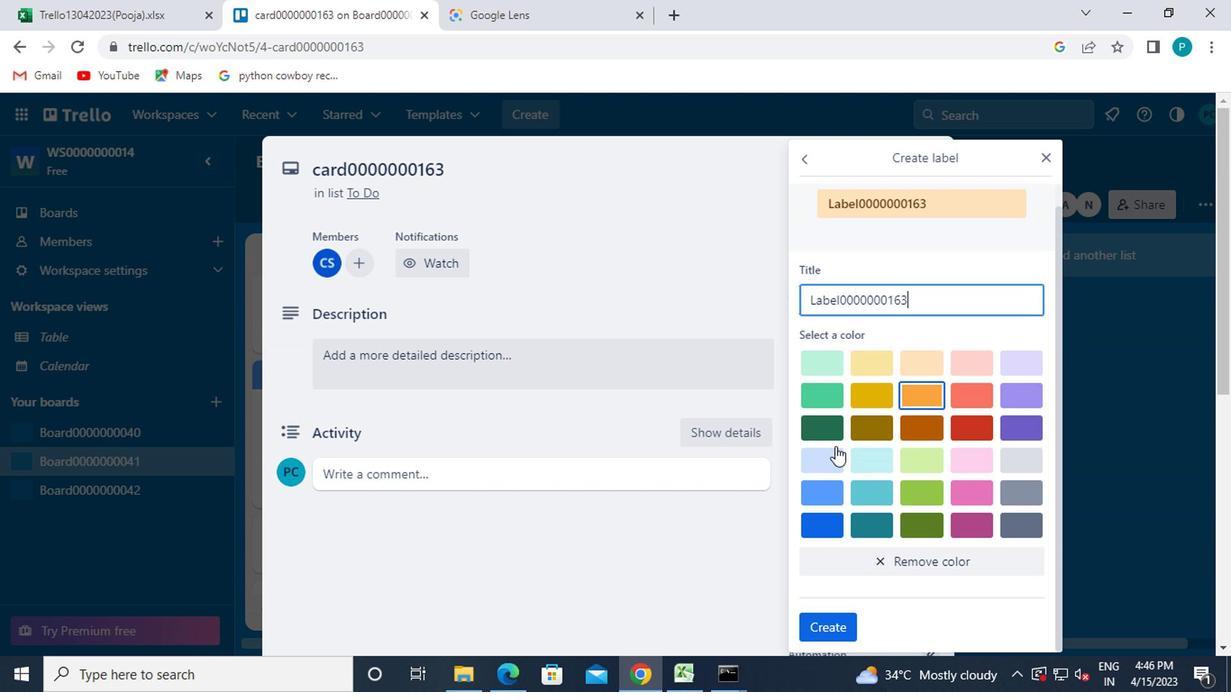 
Action: Mouse moved to (837, 483)
Screenshot: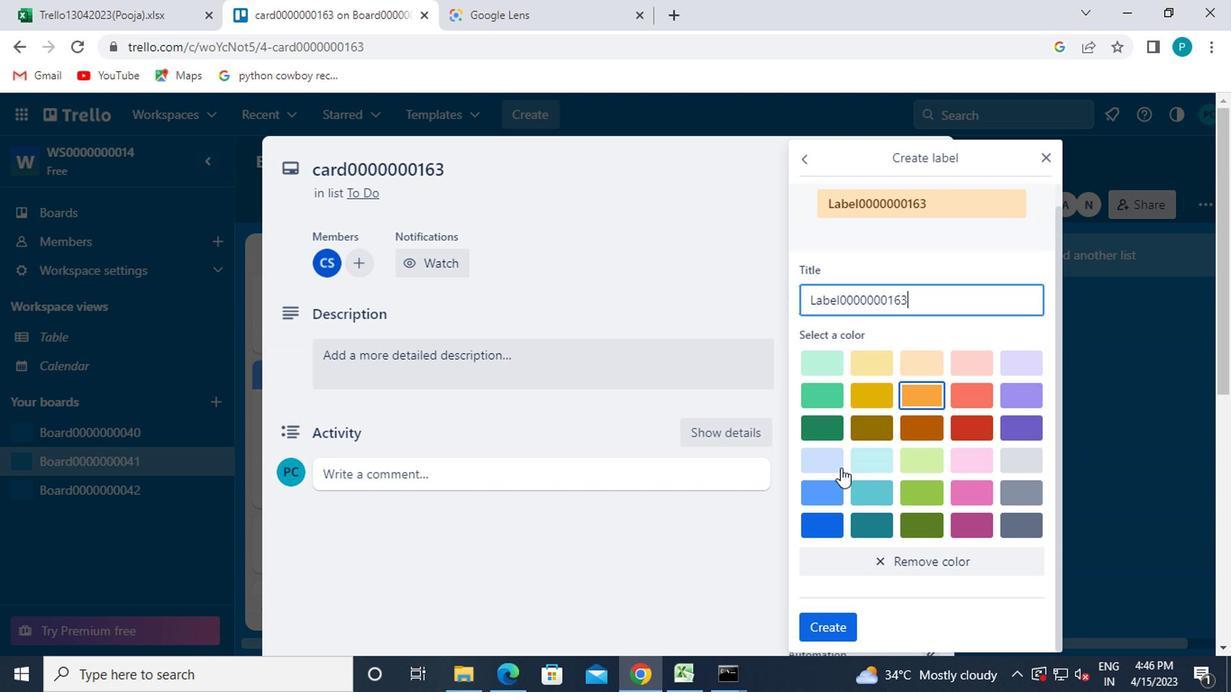 
Action: Mouse scrolled (837, 482) with delta (0, -1)
Screenshot: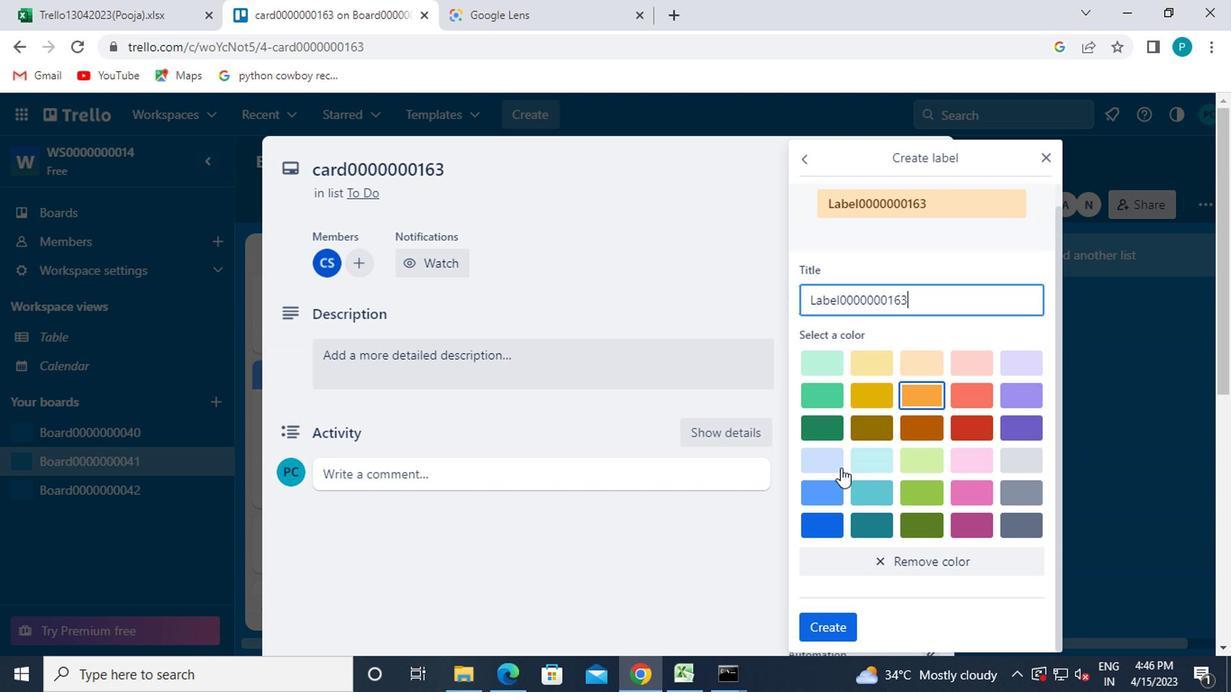
Action: Mouse moved to (821, 625)
Screenshot: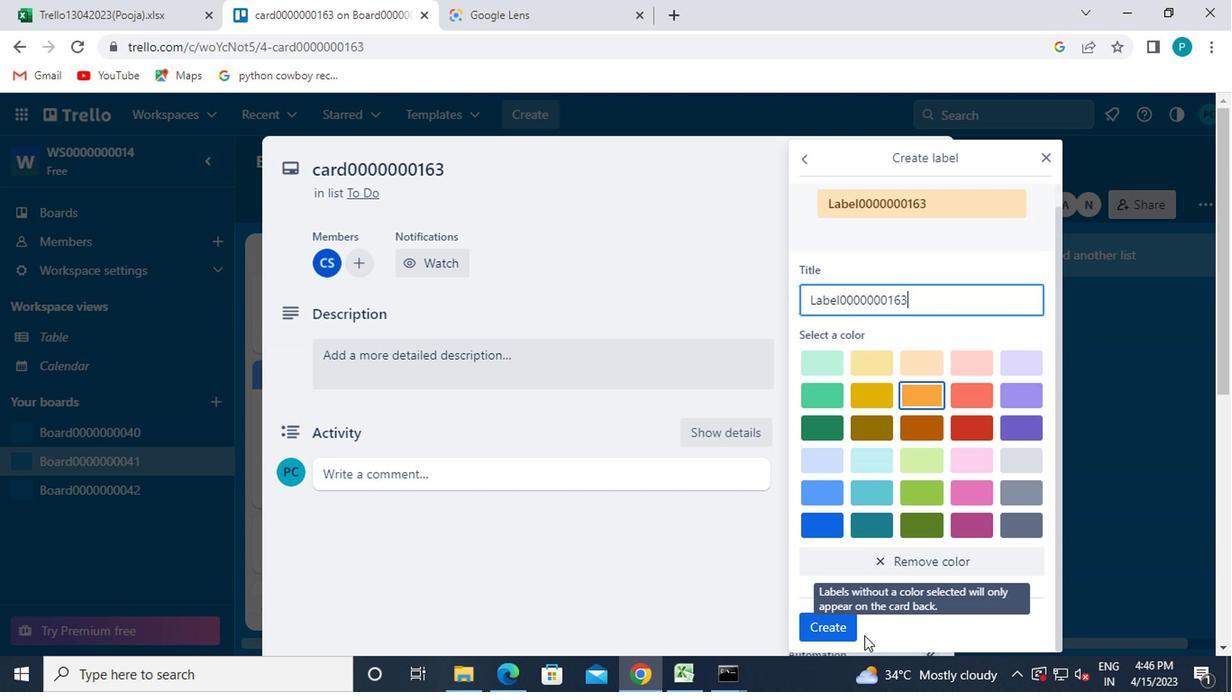 
Action: Mouse pressed left at (821, 625)
Screenshot: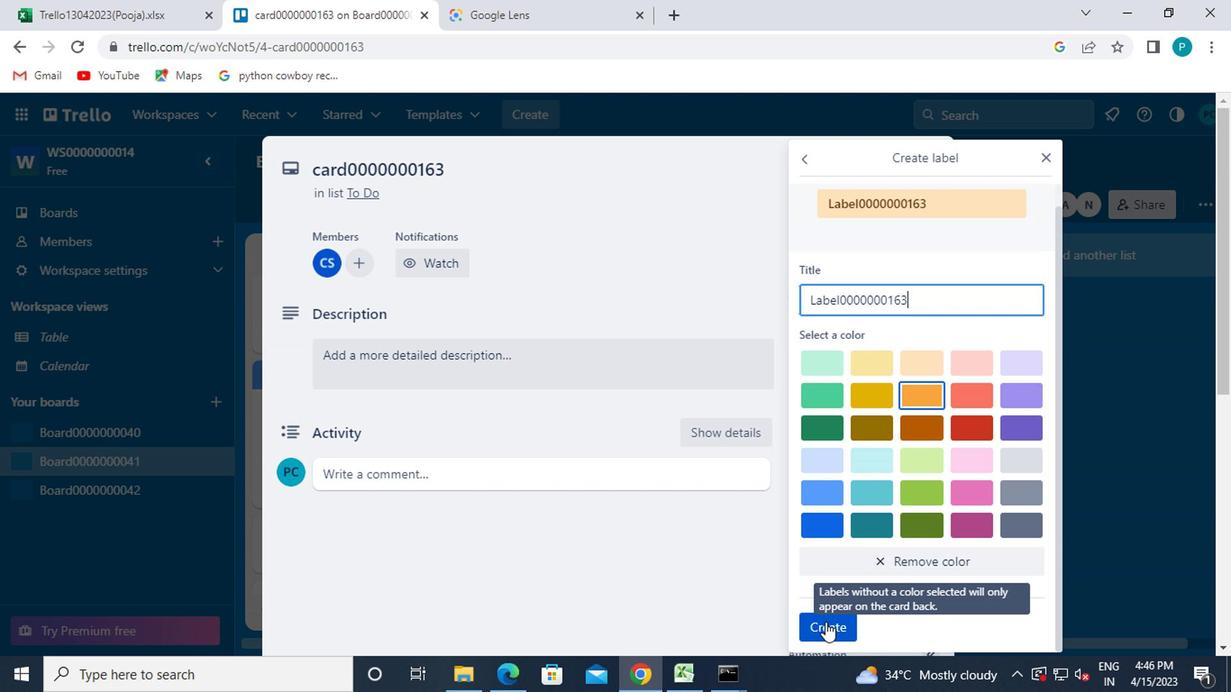 
Action: Mouse moved to (1050, 159)
Screenshot: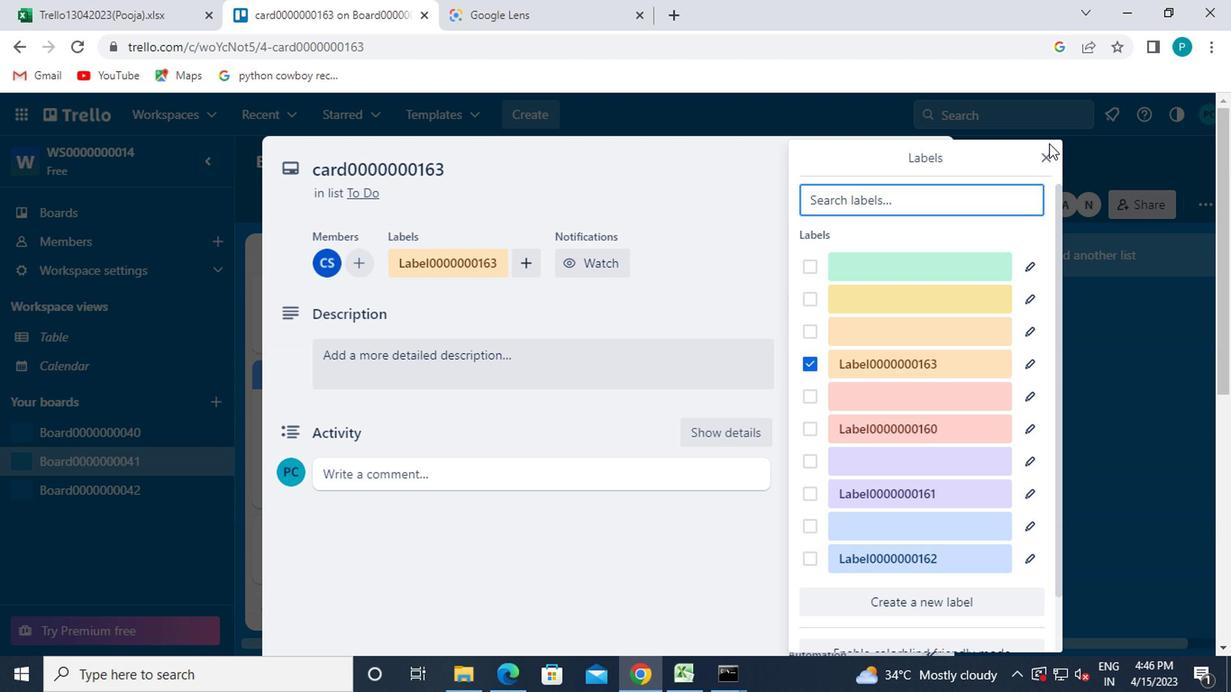 
Action: Mouse pressed left at (1050, 159)
Screenshot: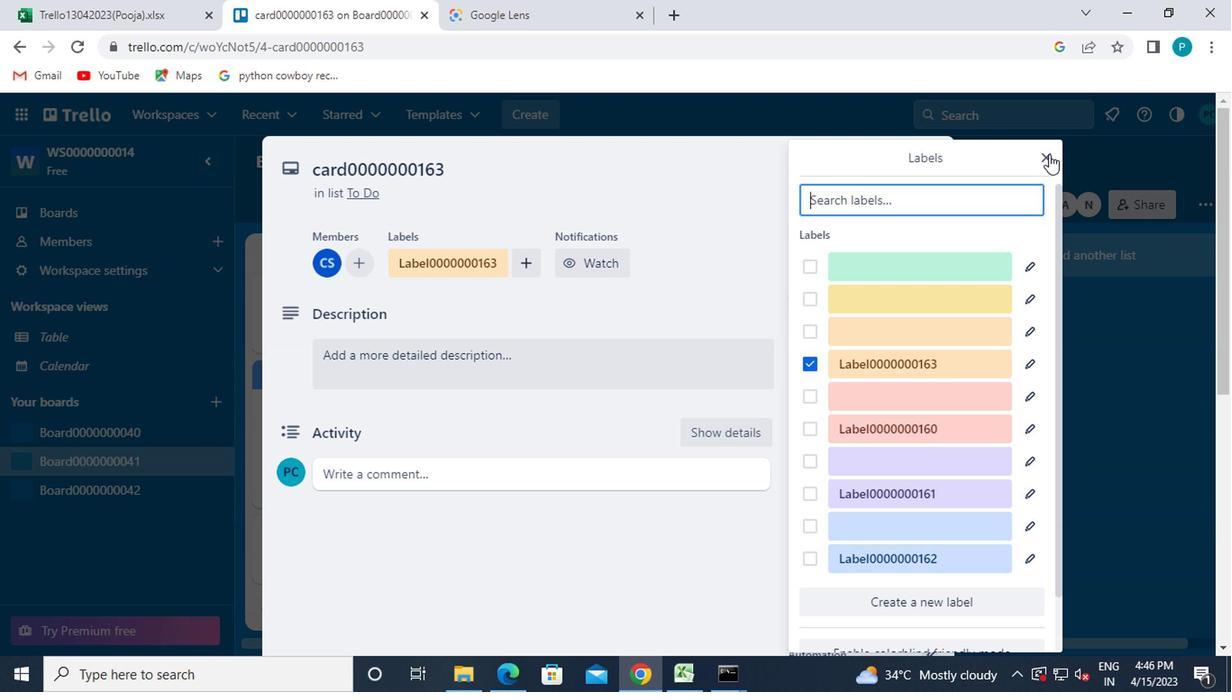 
Action: Mouse moved to (875, 402)
Screenshot: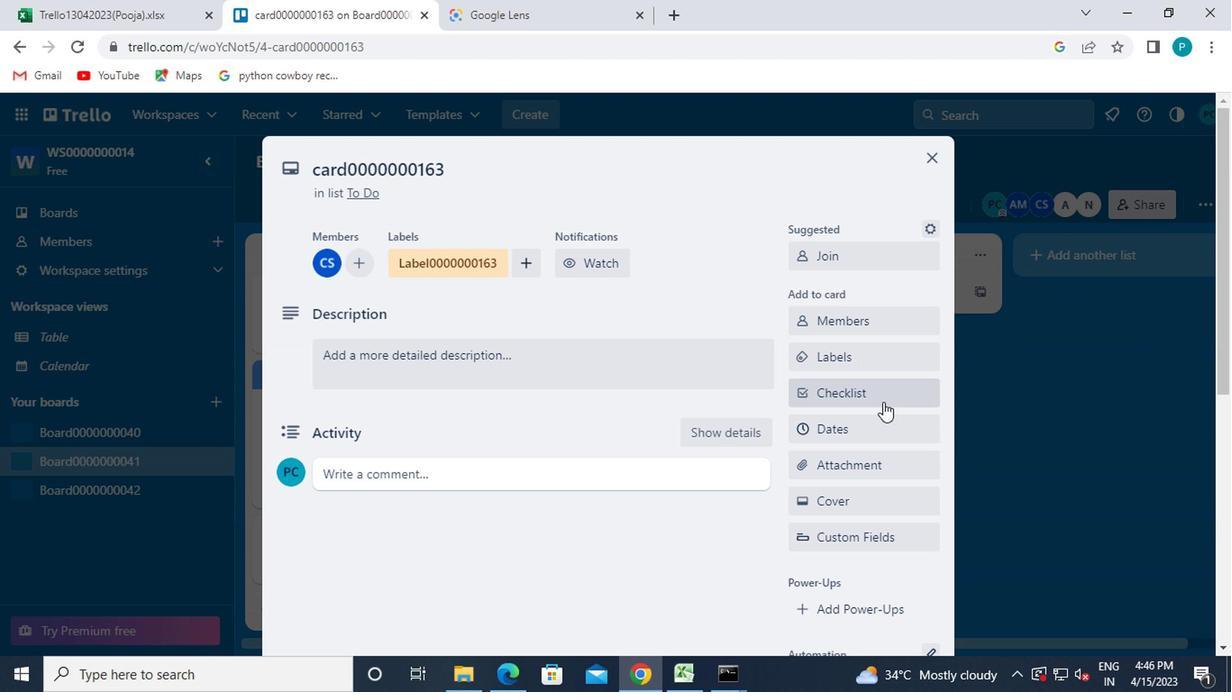 
Action: Mouse pressed left at (875, 402)
Screenshot: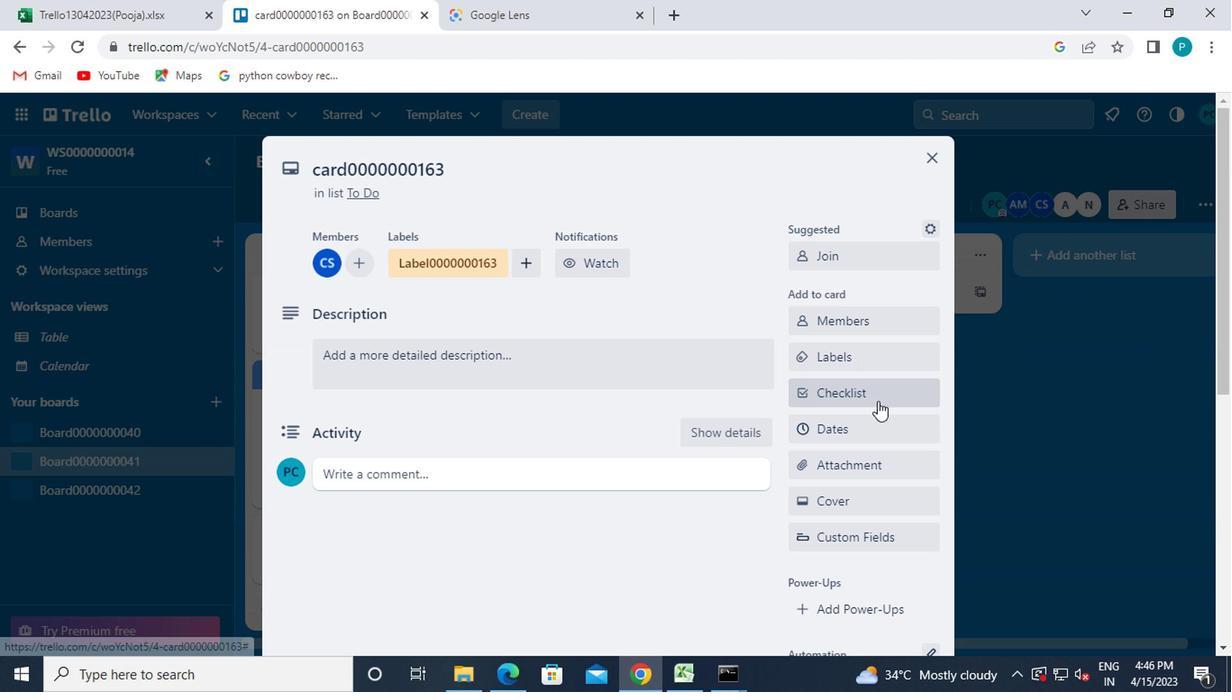 
Action: Mouse moved to (881, 490)
Screenshot: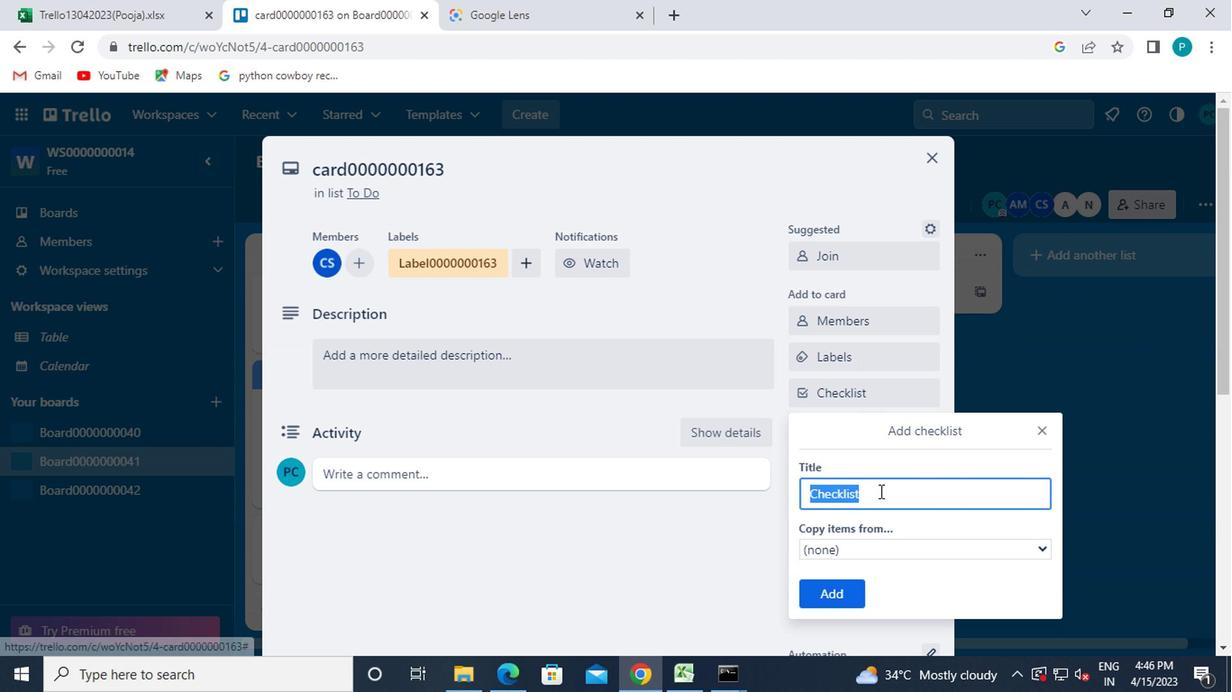 
Action: Key pressed <Key.caps_lock>cl0000000163
Screenshot: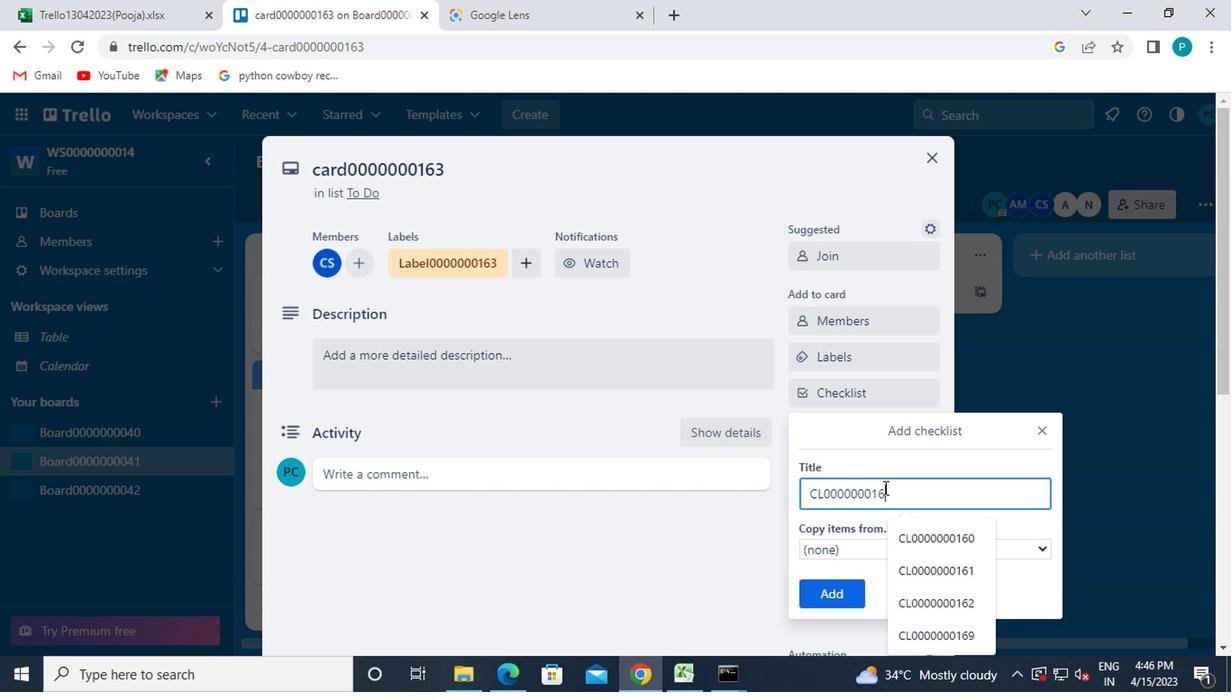 
Action: Mouse moved to (855, 589)
Screenshot: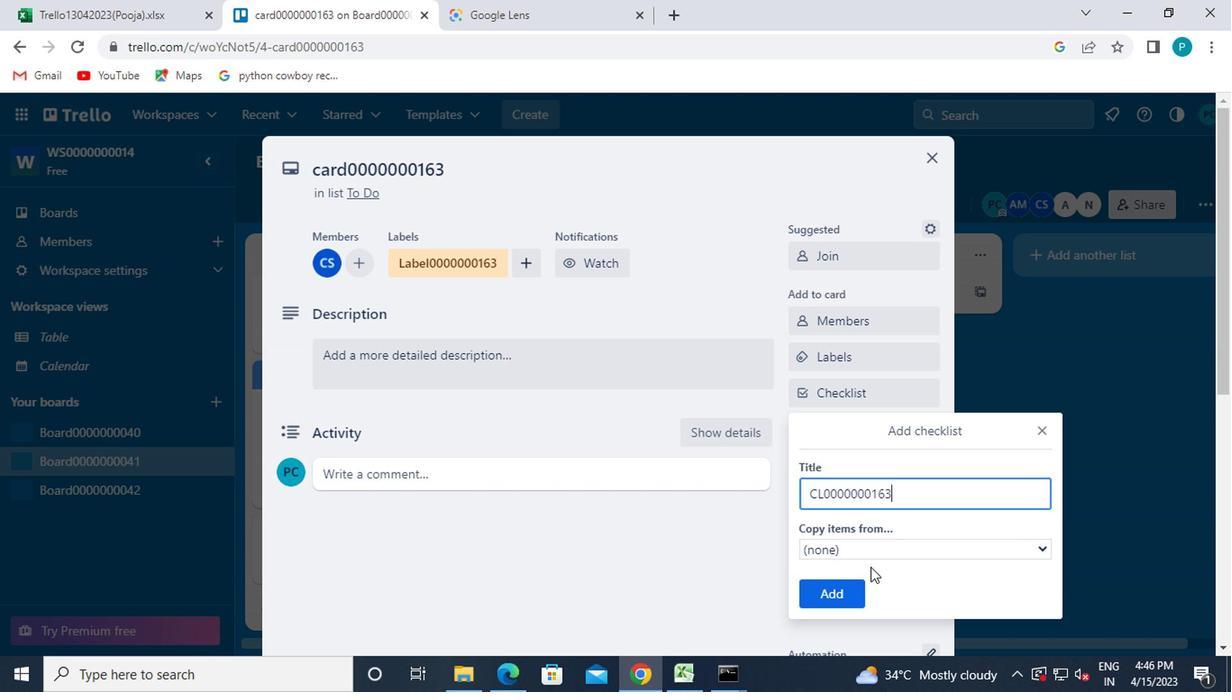 
Action: Mouse pressed left at (855, 589)
Screenshot: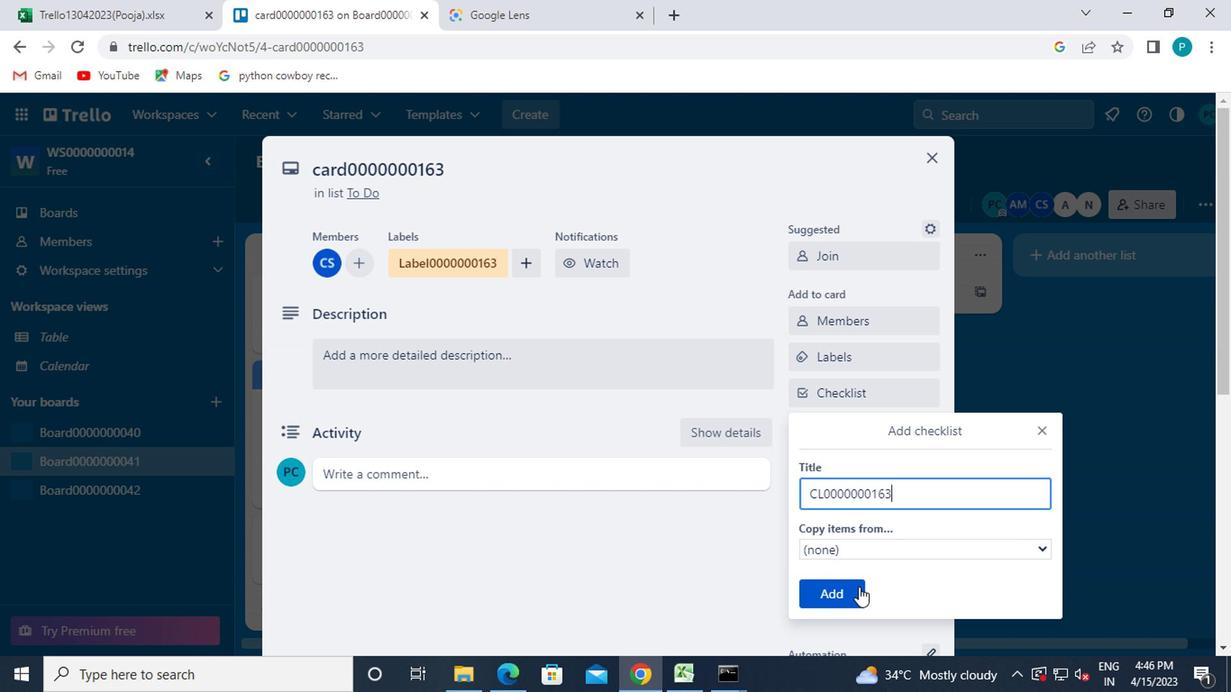 
Action: Mouse moved to (834, 442)
Screenshot: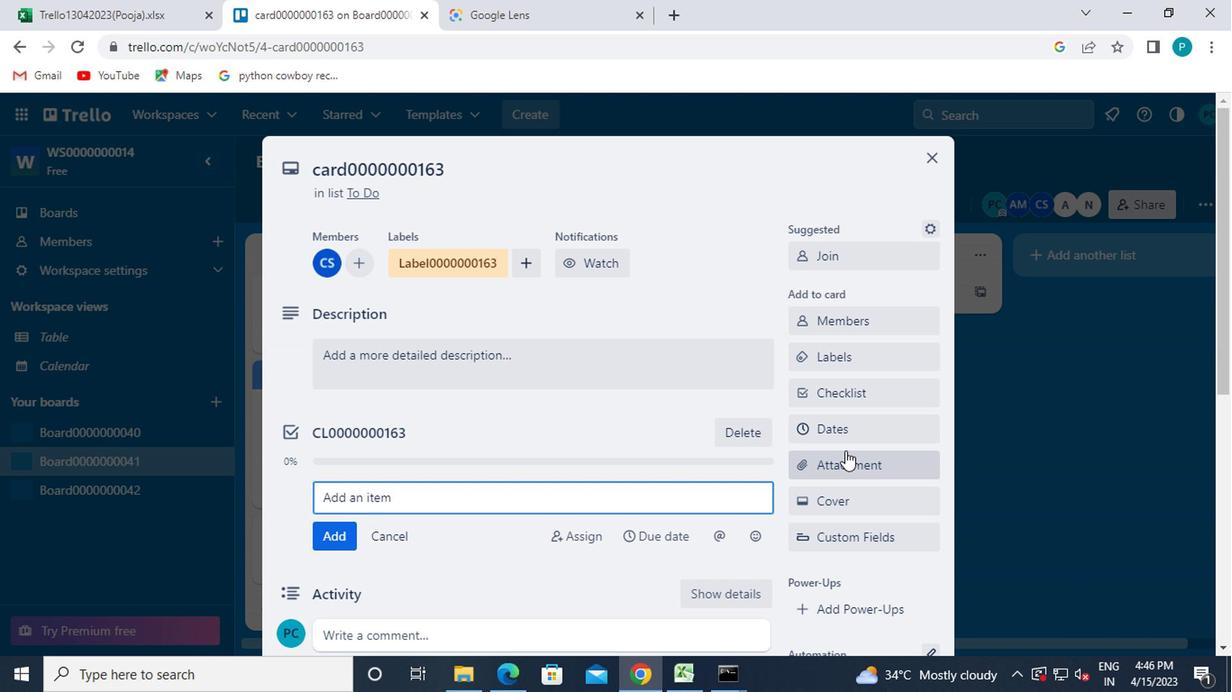 
Action: Mouse pressed left at (834, 442)
Screenshot: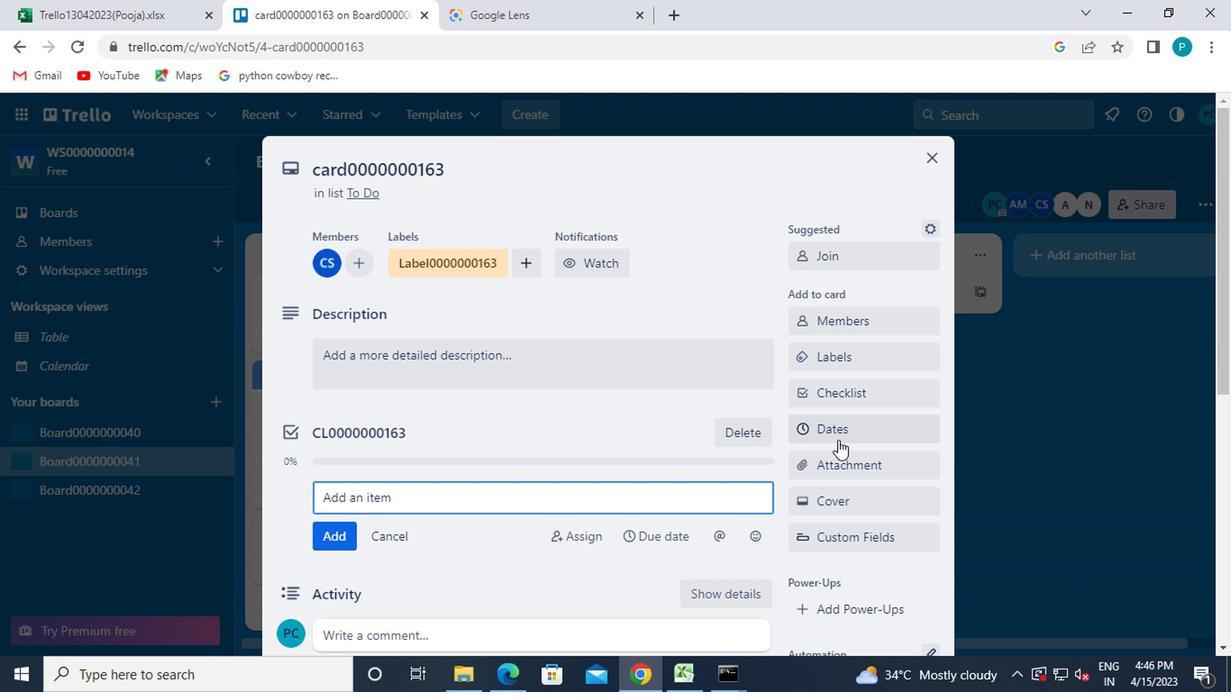 
Action: Mouse moved to (801, 481)
Screenshot: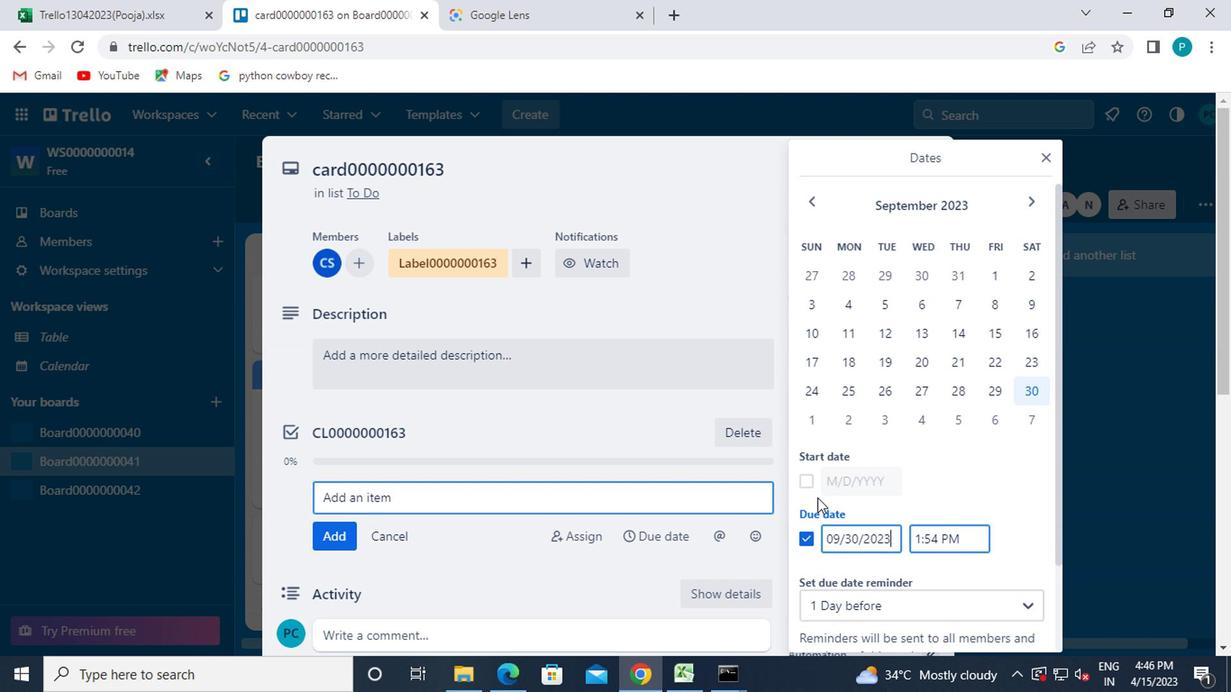 
Action: Mouse pressed left at (801, 481)
Screenshot: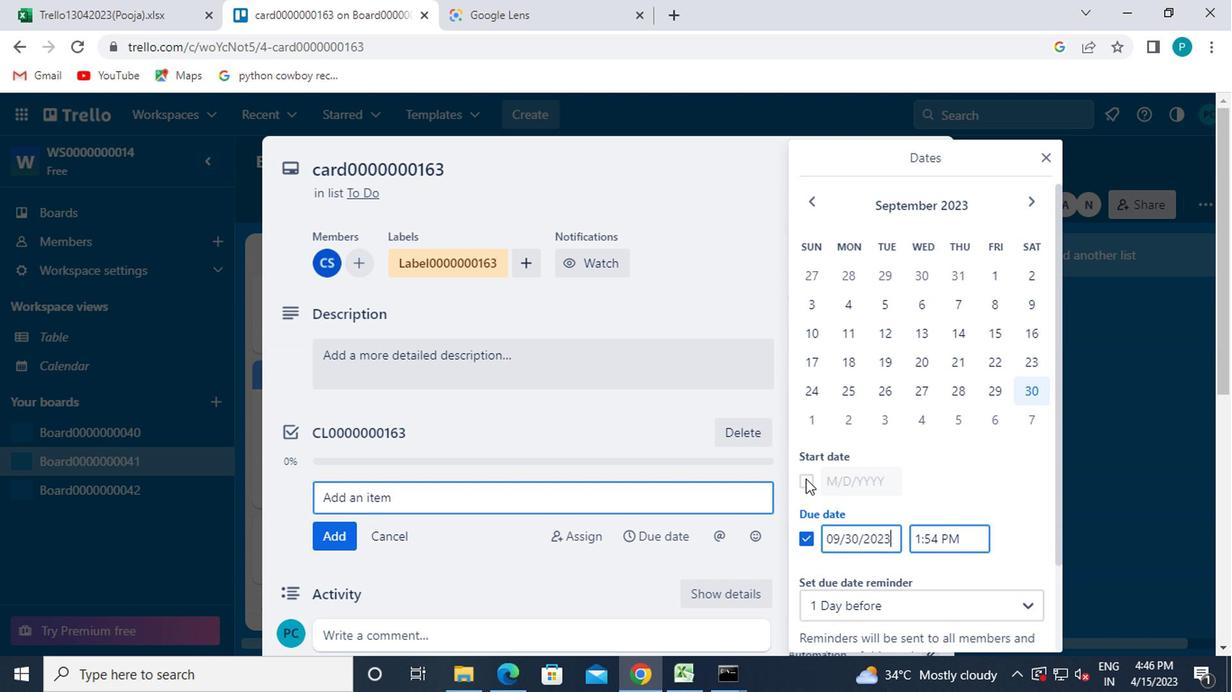 
Action: Mouse moved to (1038, 195)
Screenshot: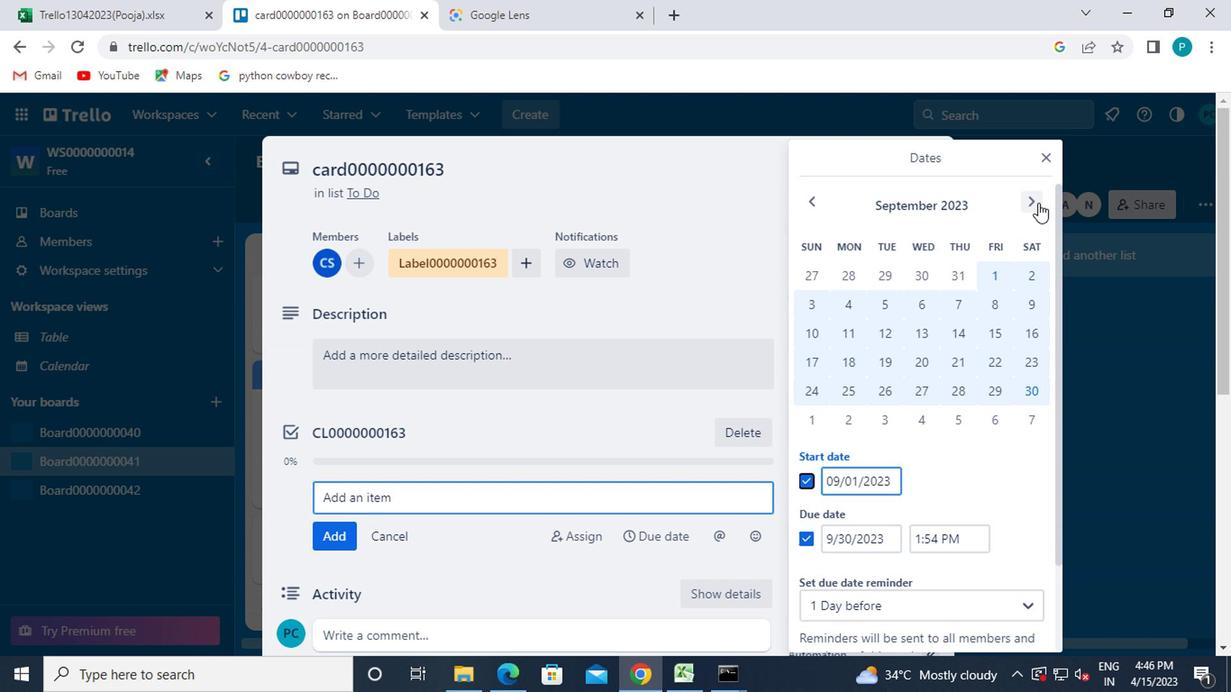 
Action: Mouse pressed left at (1038, 195)
Screenshot: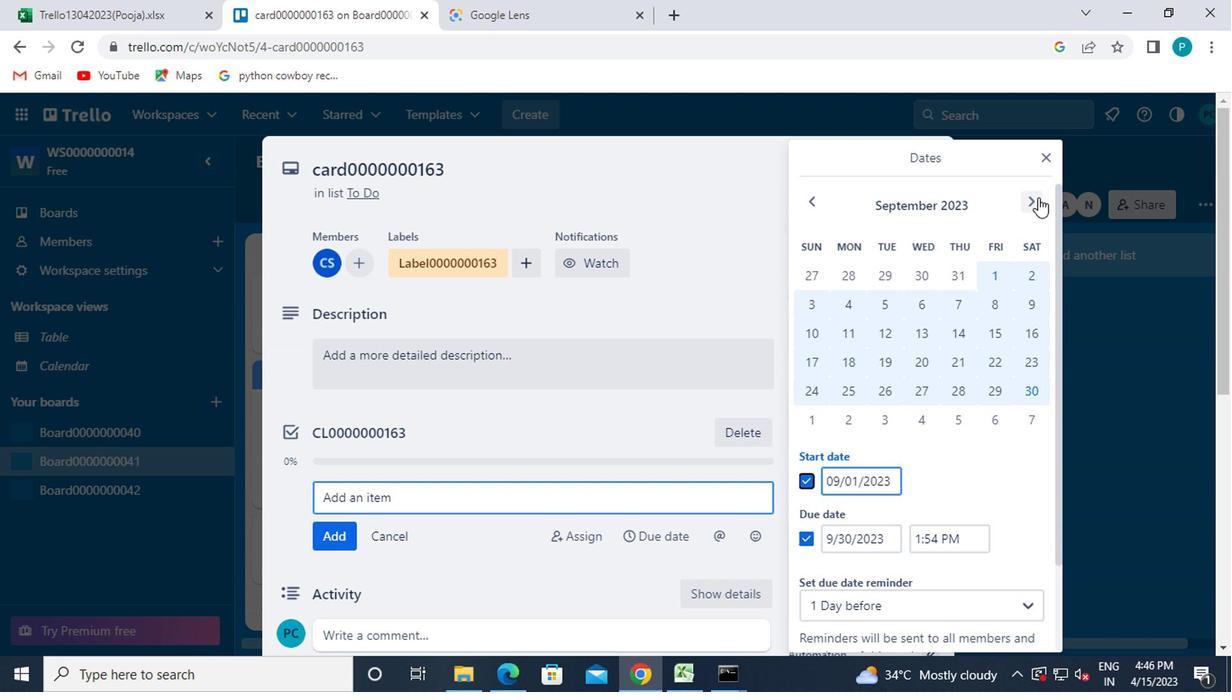 
Action: Mouse moved to (809, 277)
Screenshot: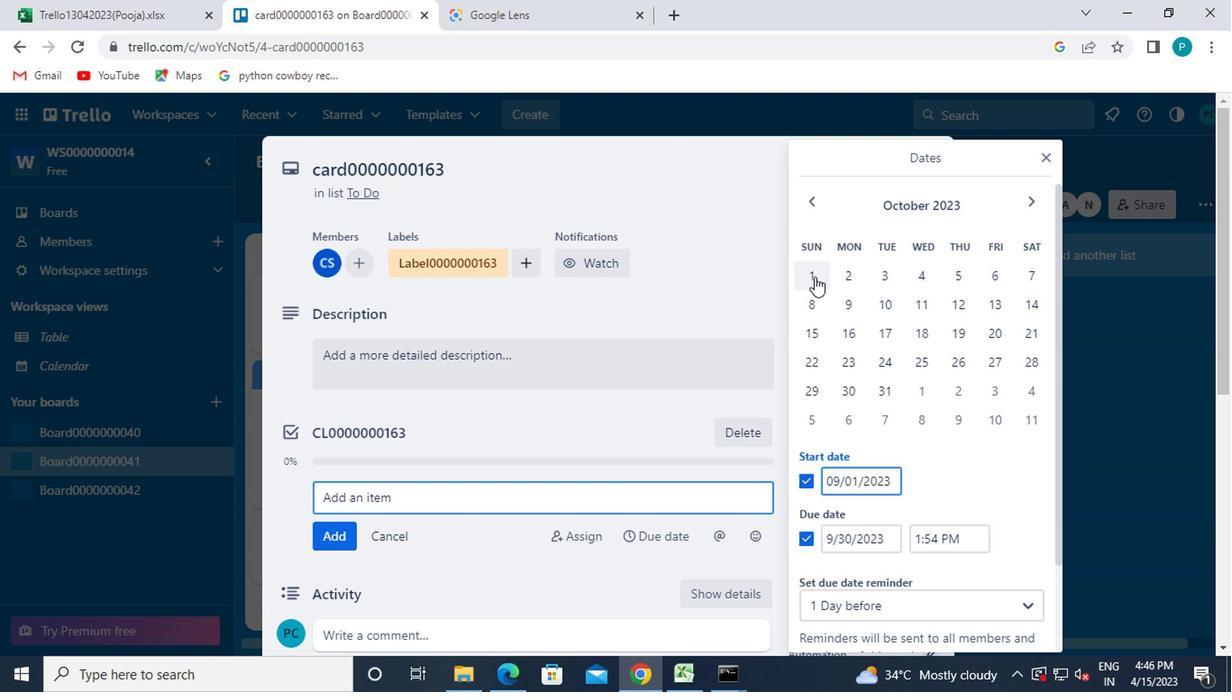 
Action: Mouse pressed left at (809, 277)
Screenshot: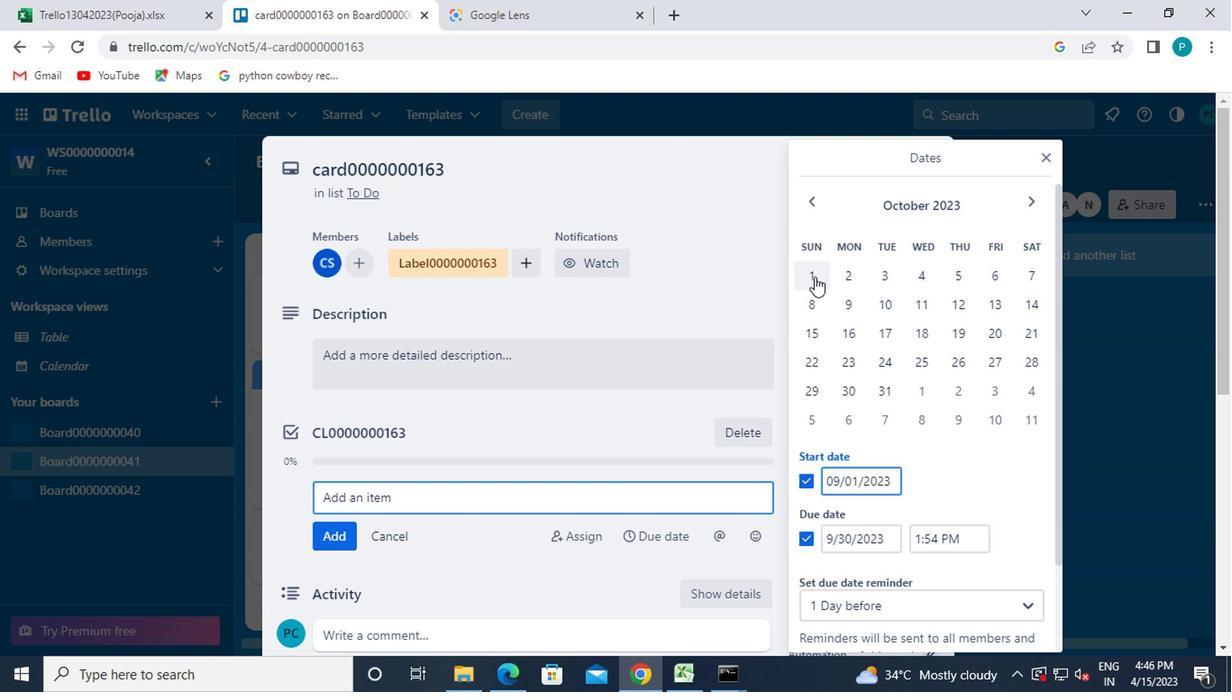 
Action: Mouse moved to (879, 385)
Screenshot: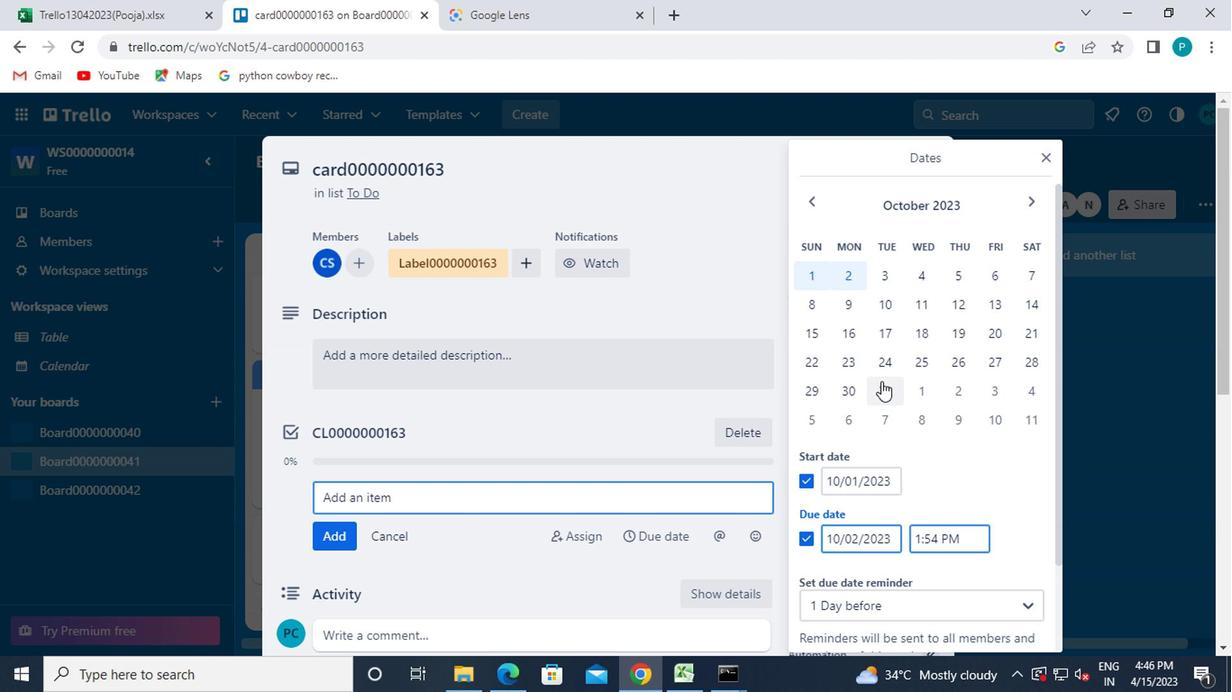 
Action: Mouse pressed left at (879, 385)
Screenshot: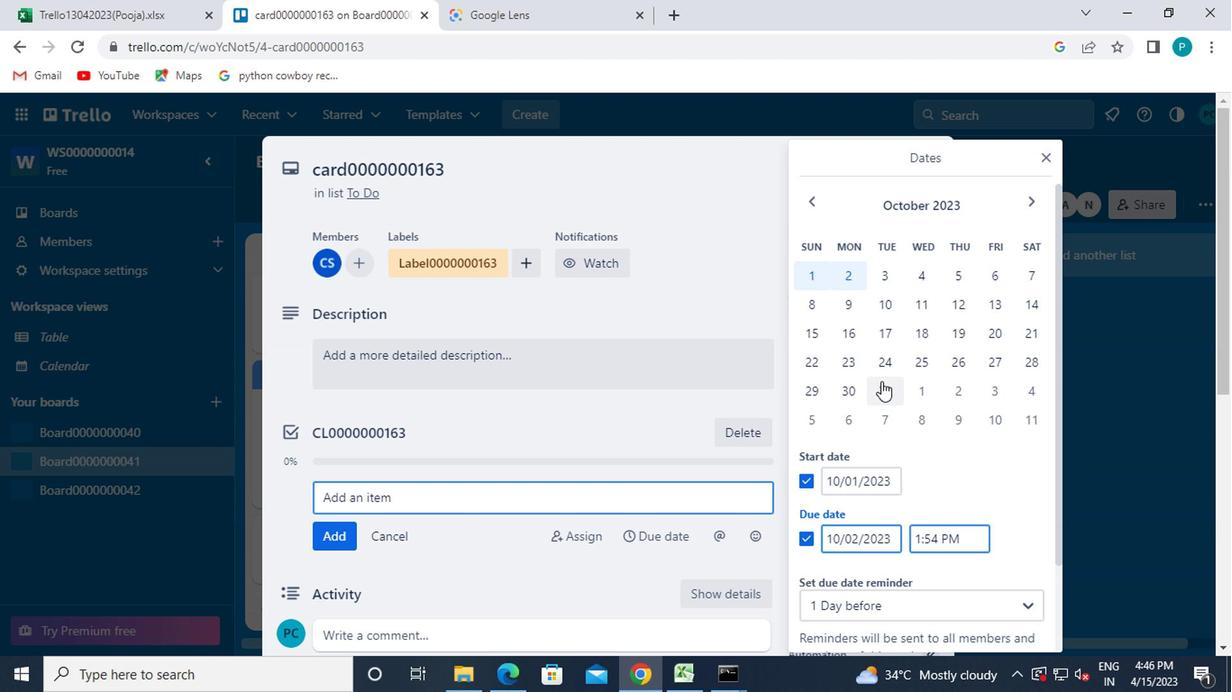 
Action: Mouse moved to (891, 370)
Screenshot: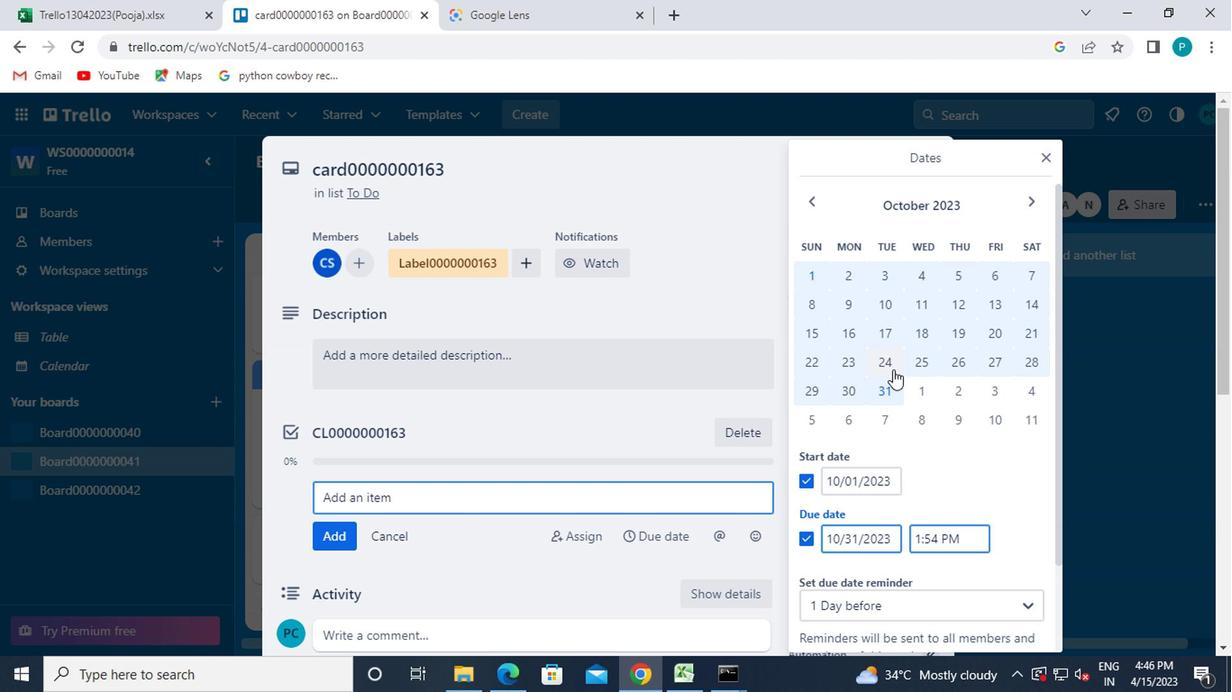 
Action: Mouse scrolled (891, 370) with delta (0, 0)
Screenshot: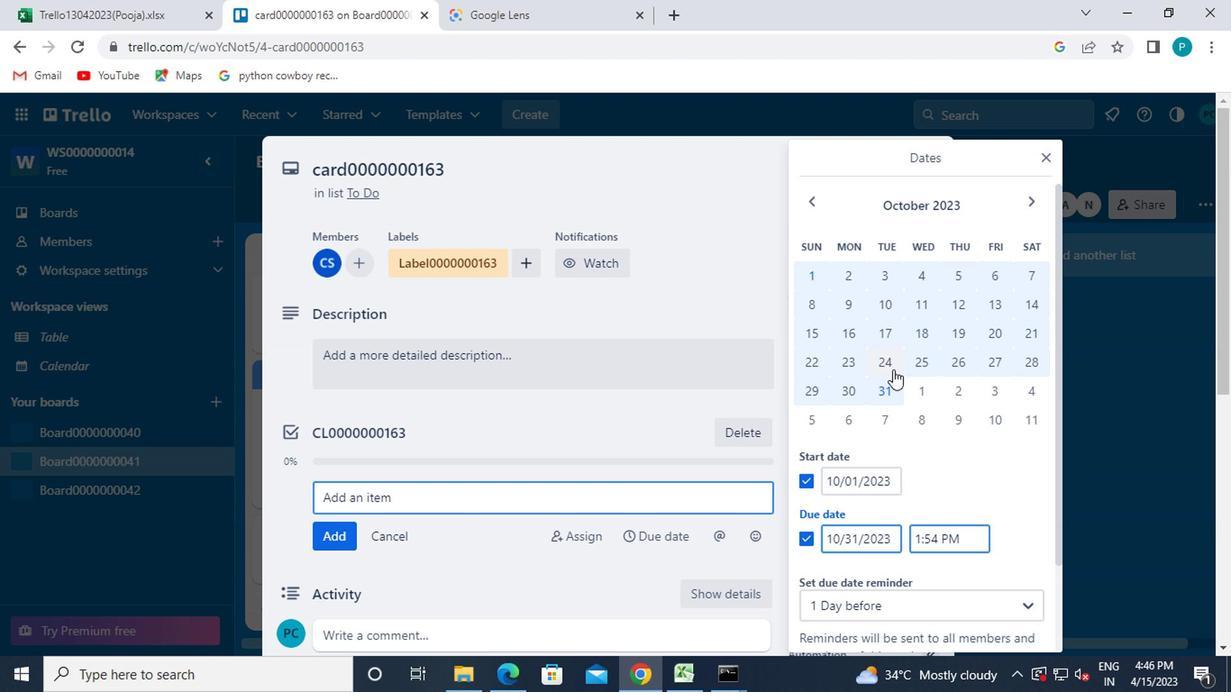 
Action: Mouse scrolled (891, 370) with delta (0, 0)
Screenshot: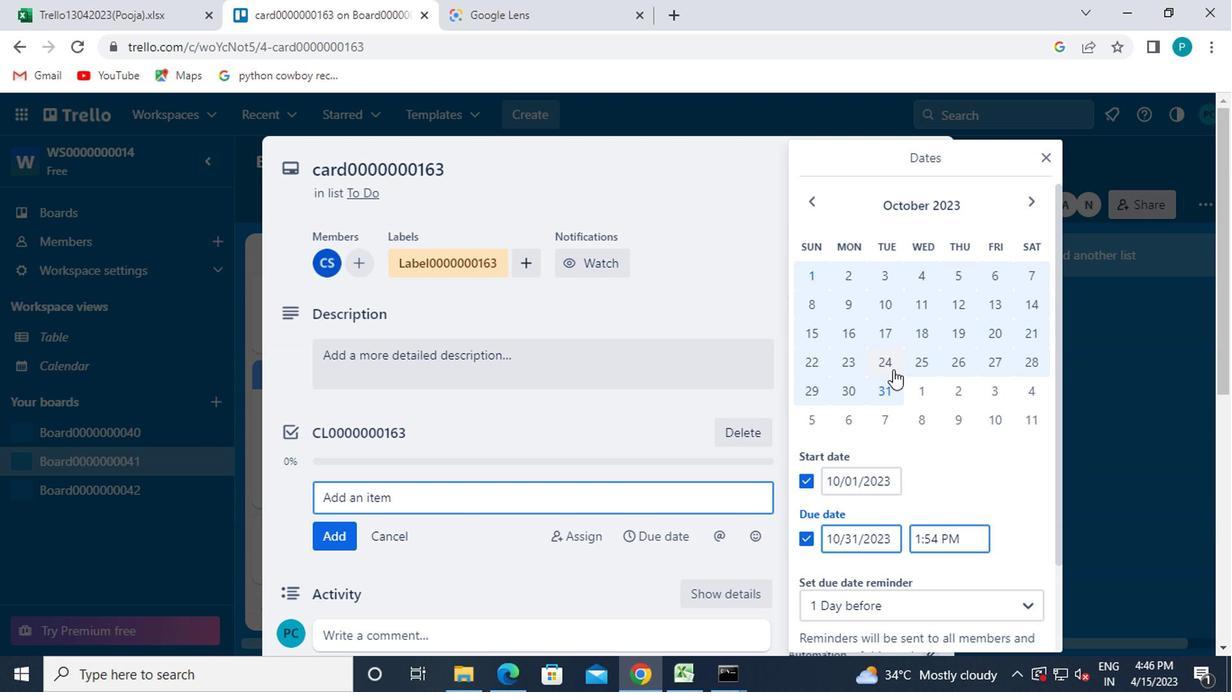 
Action: Mouse moved to (891, 384)
Screenshot: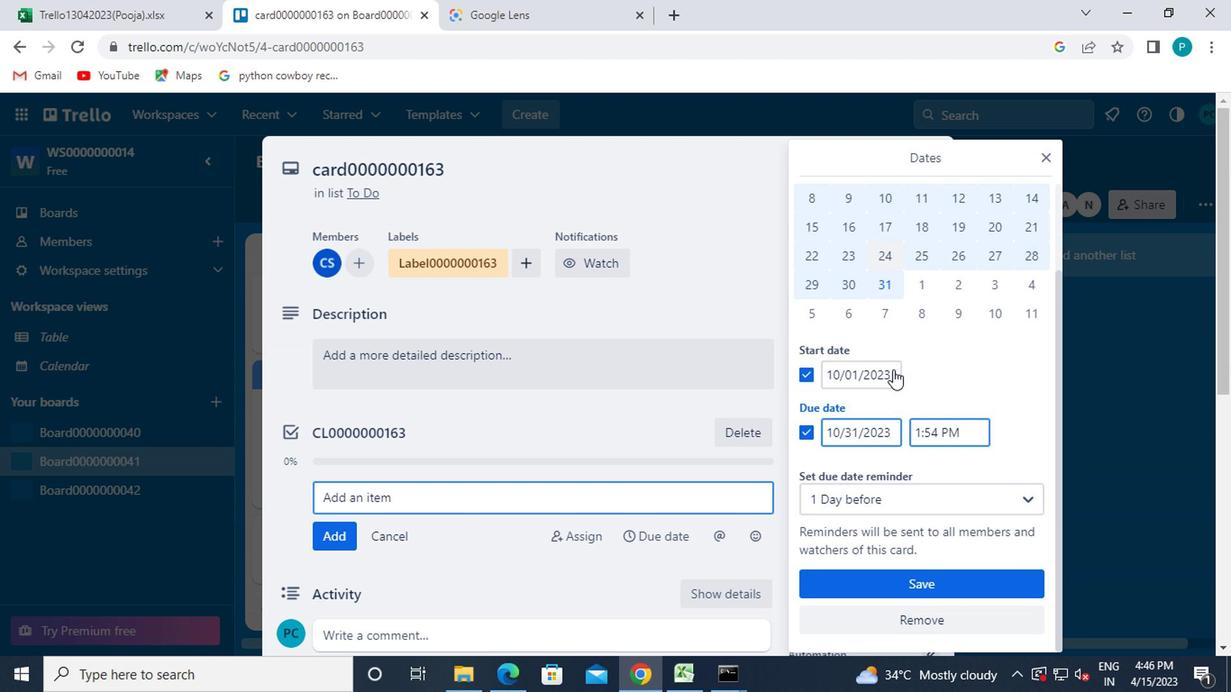 
Action: Mouse scrolled (891, 383) with delta (0, -1)
Screenshot: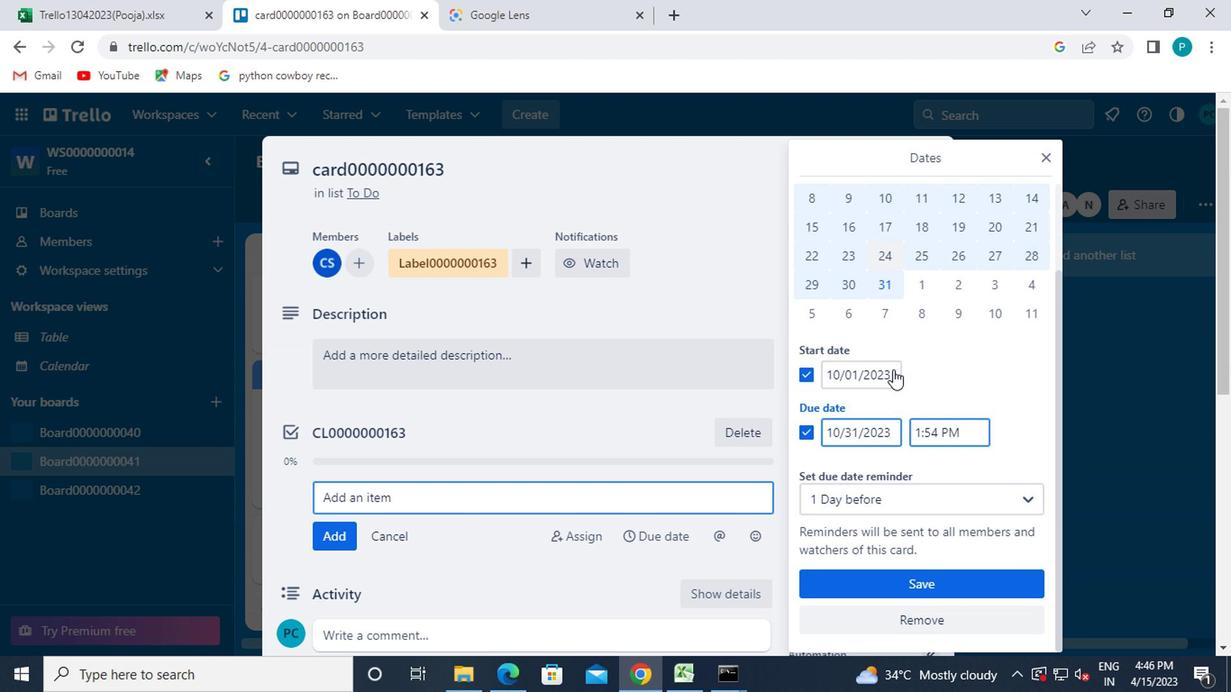 
Action: Mouse moved to (889, 397)
Screenshot: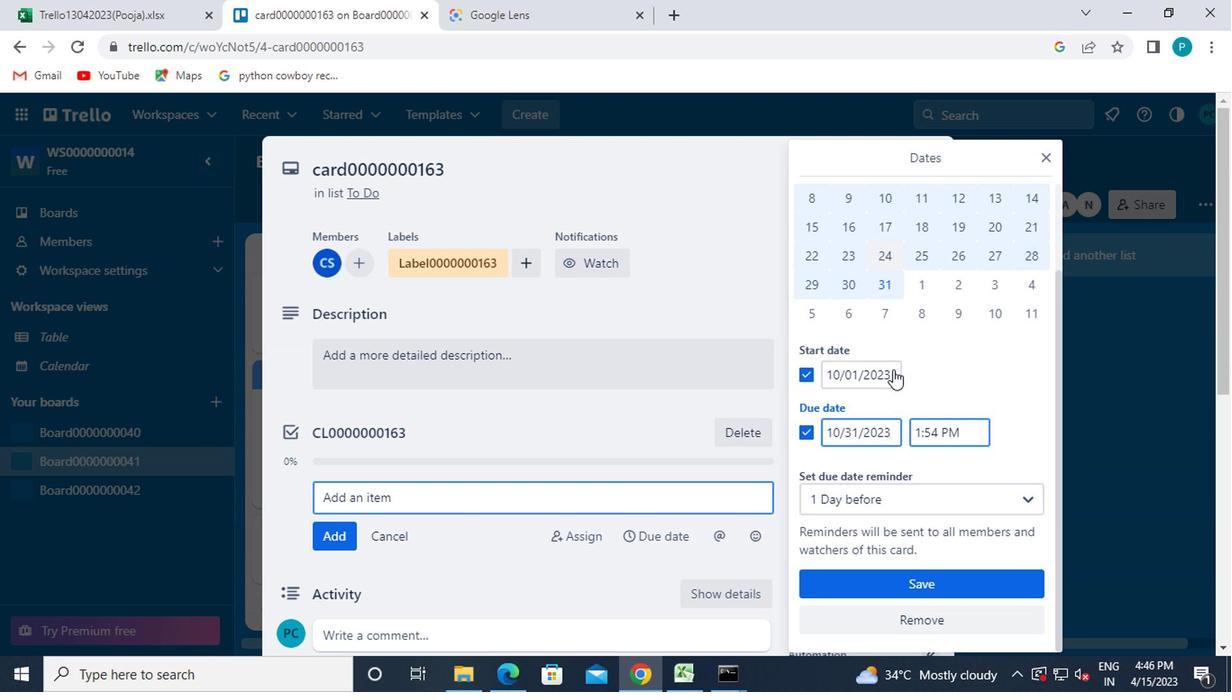 
Action: Mouse scrolled (889, 396) with delta (0, 0)
Screenshot: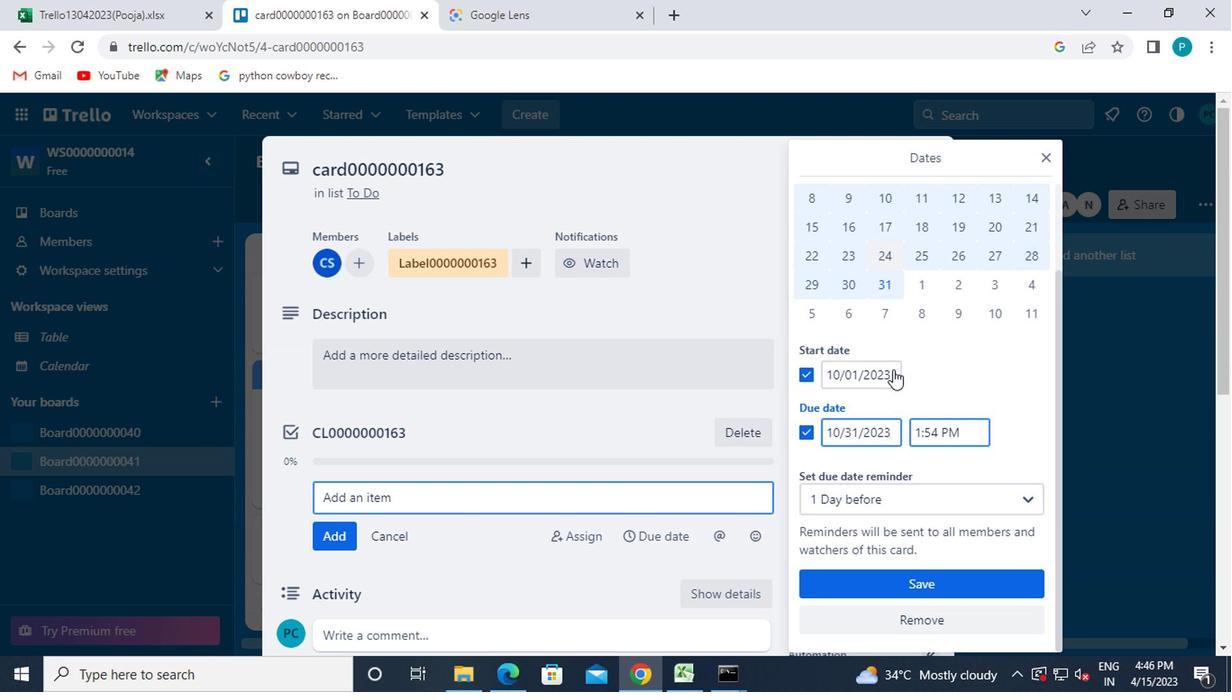 
Action: Mouse moved to (889, 400)
Screenshot: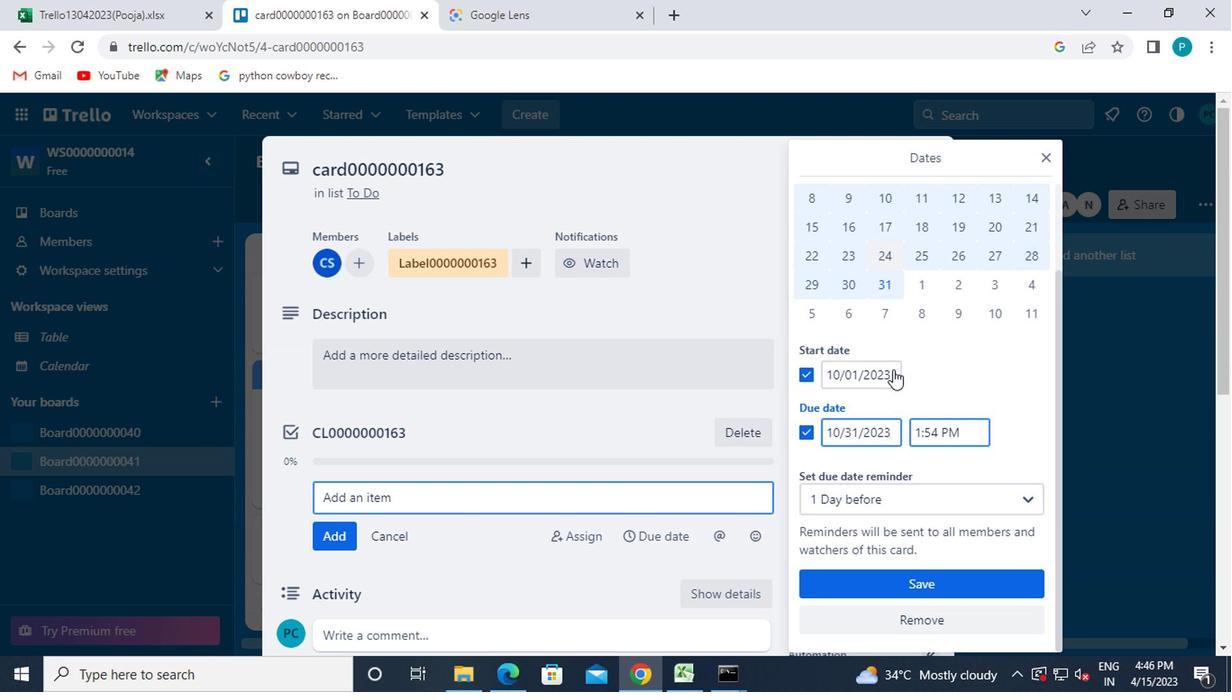 
Action: Mouse scrolled (889, 399) with delta (0, -1)
Screenshot: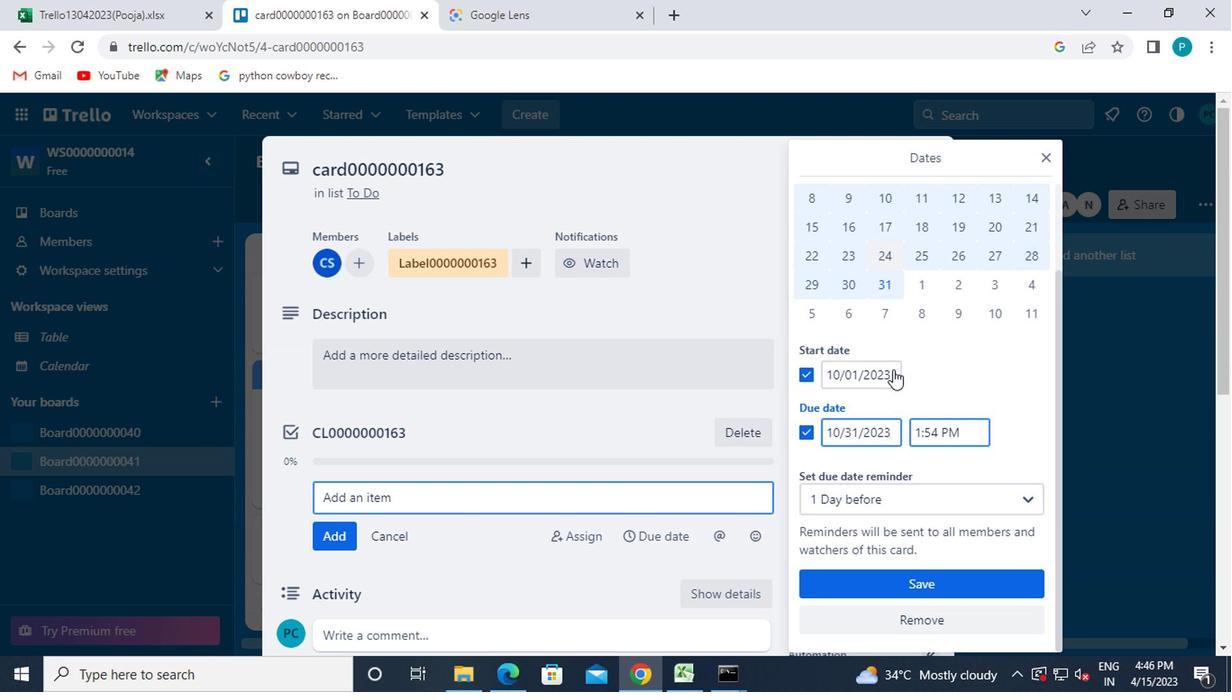 
Action: Mouse scrolled (889, 399) with delta (0, -1)
Screenshot: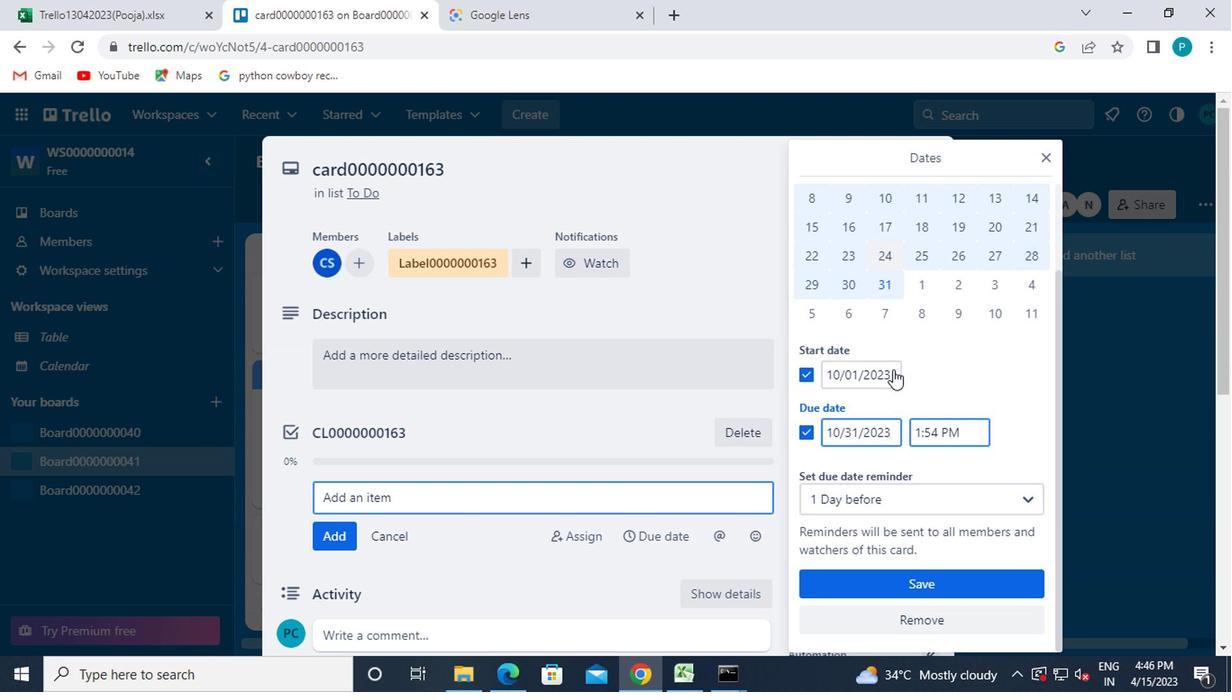 
Action: Mouse moved to (884, 576)
Screenshot: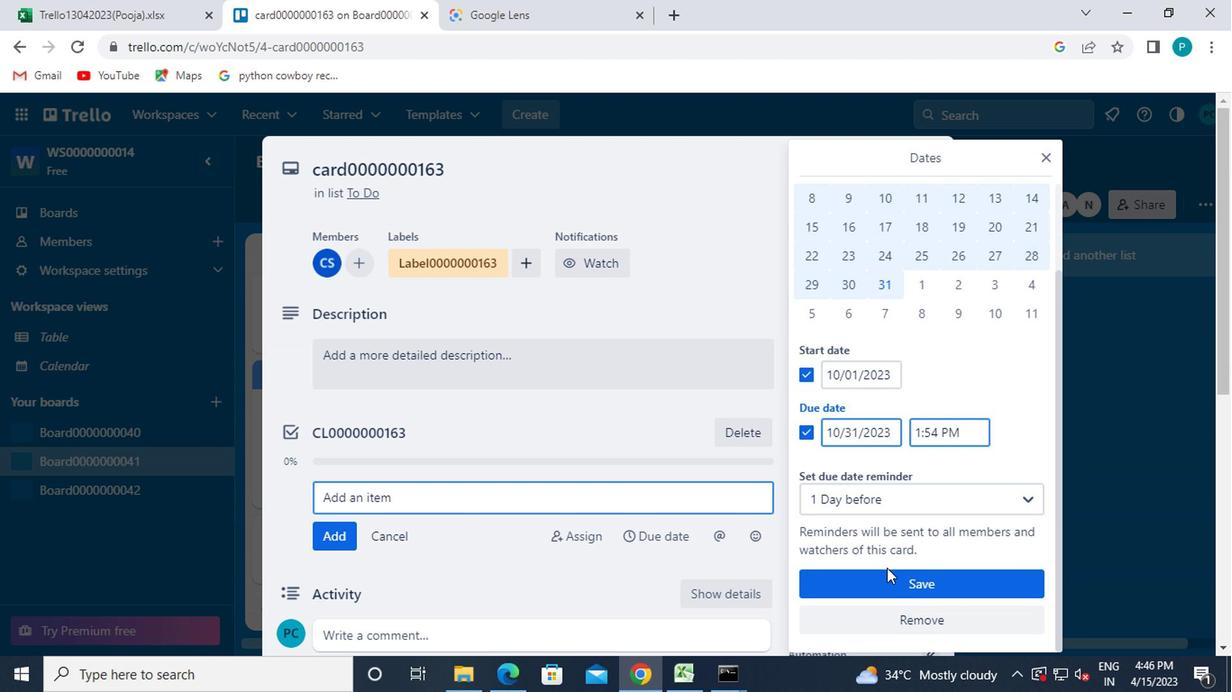 
Action: Mouse pressed left at (884, 576)
Screenshot: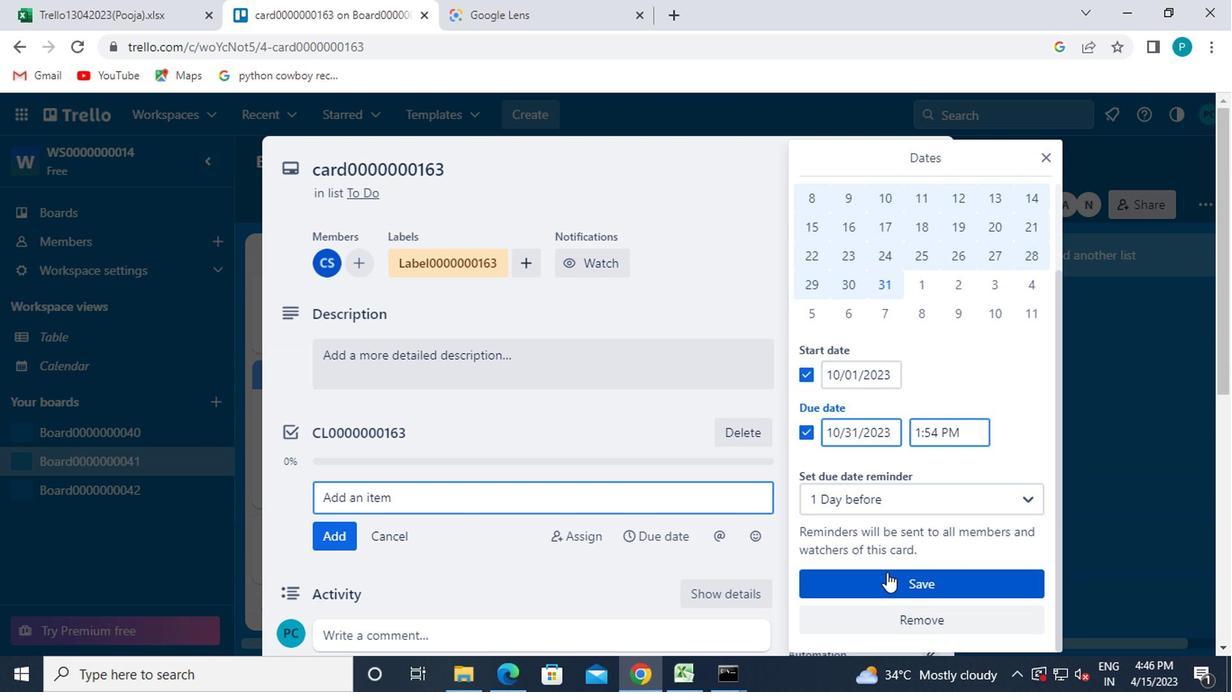 
Action: Mouse scrolled (884, 575) with delta (0, 0)
Screenshot: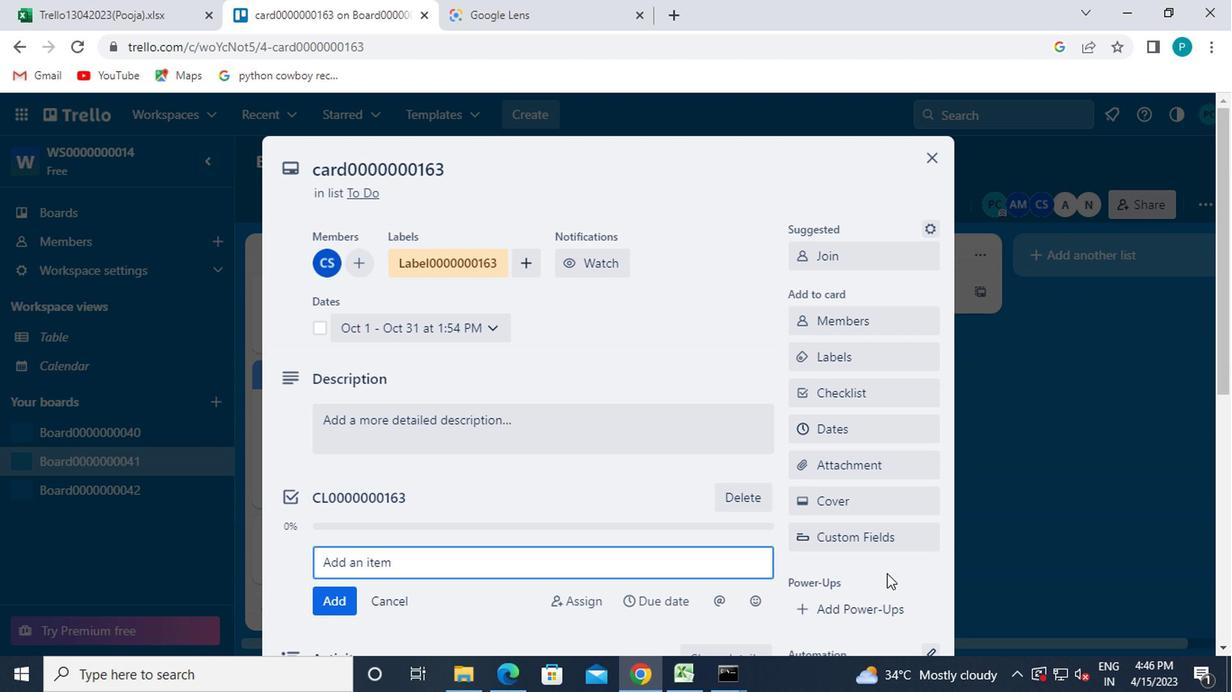 
